 Task: Send an email with the signature Lindsey Parker with the subject Request for feedback on a competitor analysis report and the message Please let me know if there are any updates on the project objectives. from softage.3@softage.net to softage.9@softage.net with an attached audio file Audio_reminder.mp3 and move the email from Sent Items to the folder Safety manuals
Action: Mouse moved to (81, 145)
Screenshot: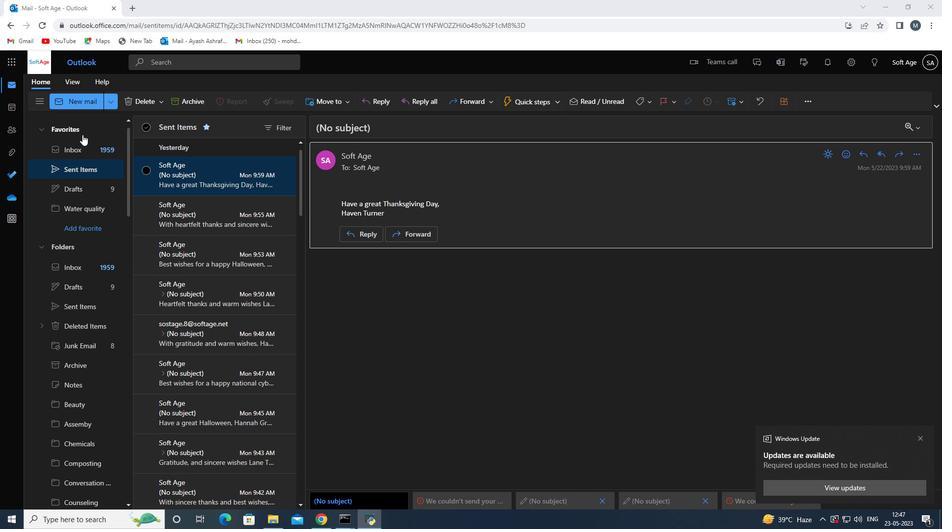
Action: Mouse pressed left at (81, 145)
Screenshot: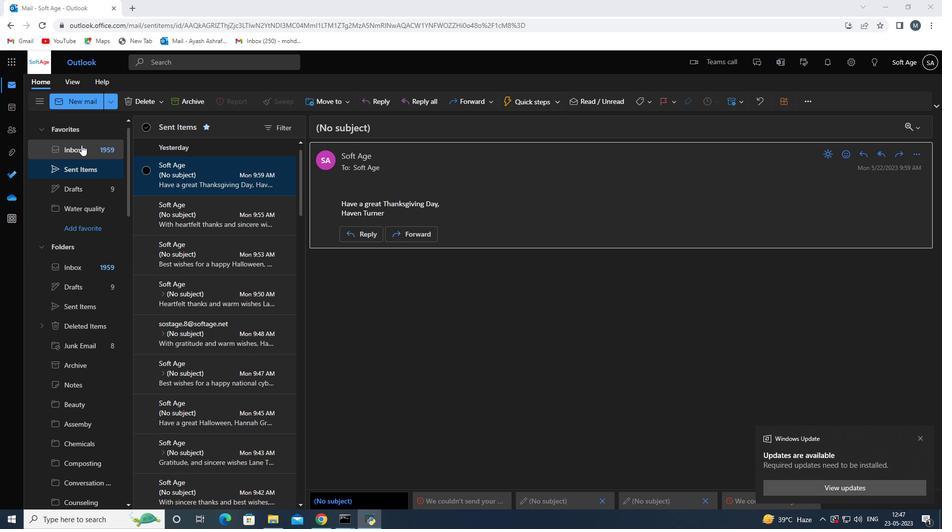 
Action: Mouse moved to (314, 232)
Screenshot: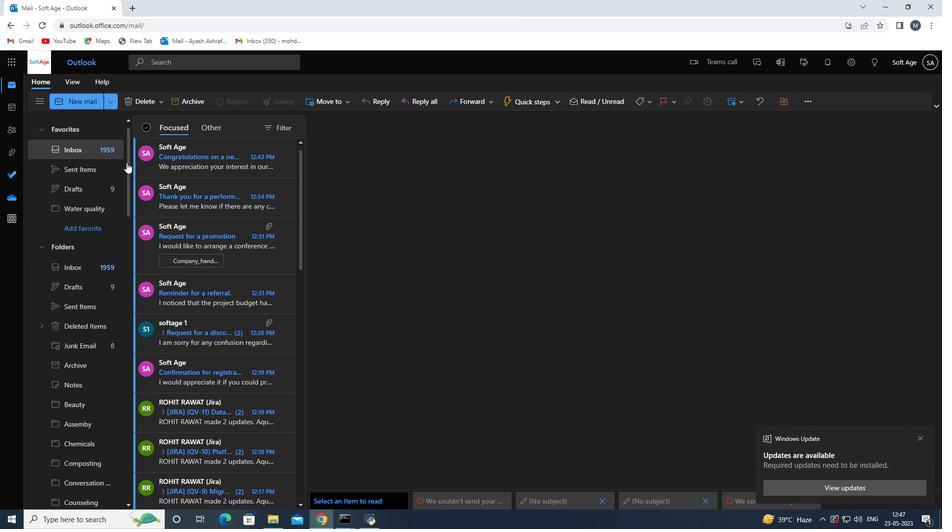 
Action: Mouse scrolled (314, 233) with delta (0, 0)
Screenshot: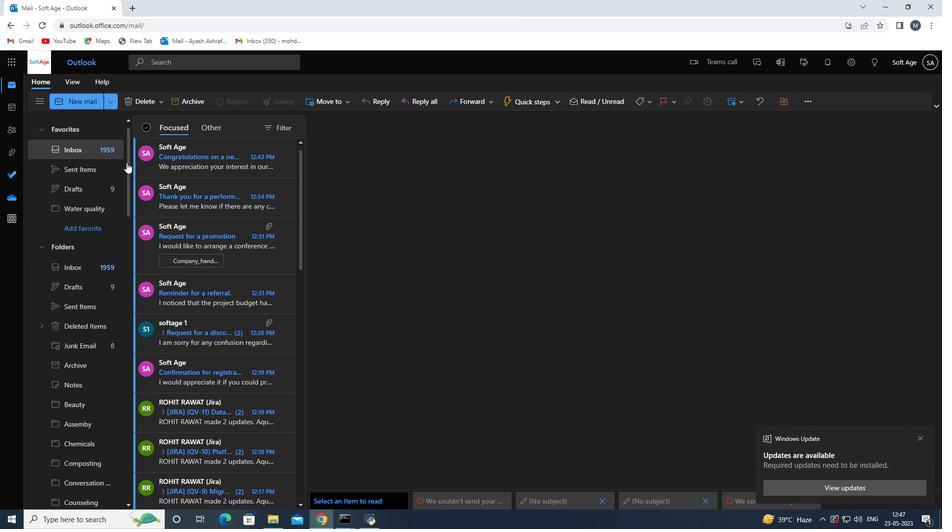 
Action: Mouse scrolled (314, 233) with delta (0, 0)
Screenshot: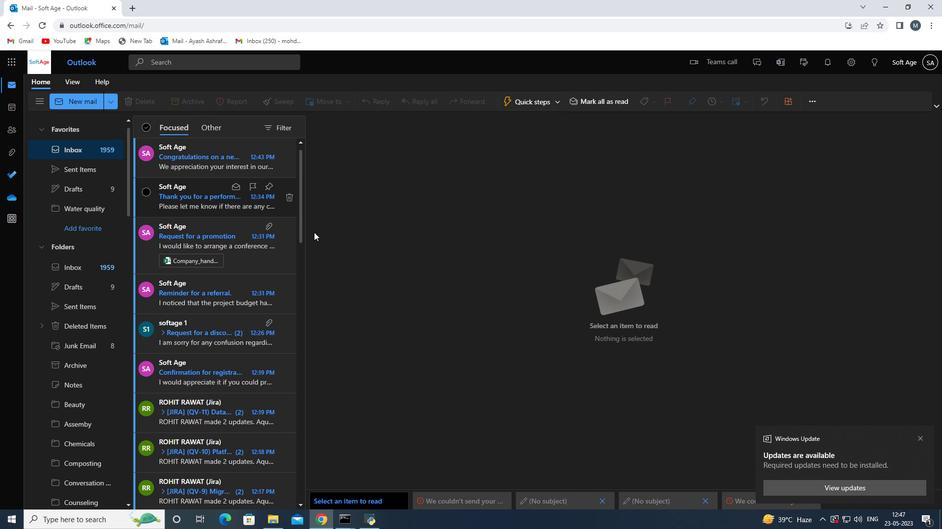 
Action: Mouse scrolled (314, 233) with delta (0, 0)
Screenshot: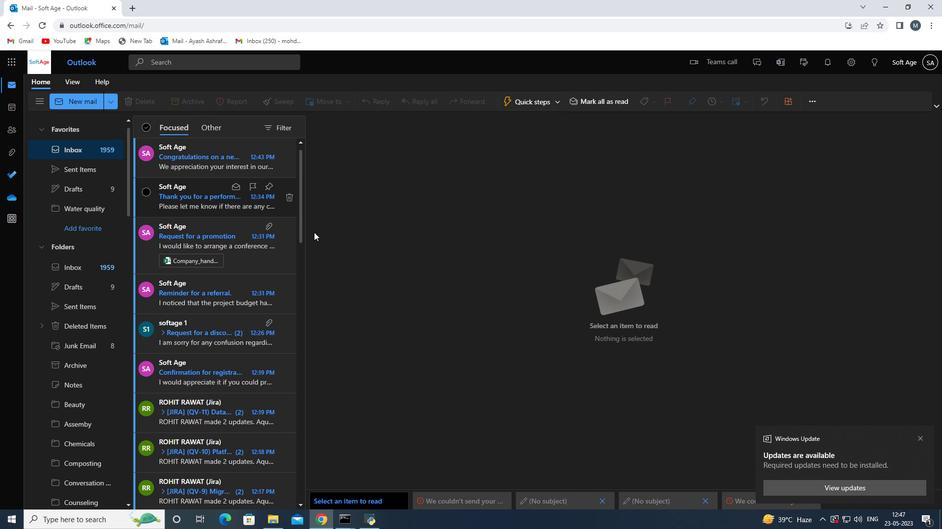 
Action: Mouse scrolled (314, 233) with delta (0, 0)
Screenshot: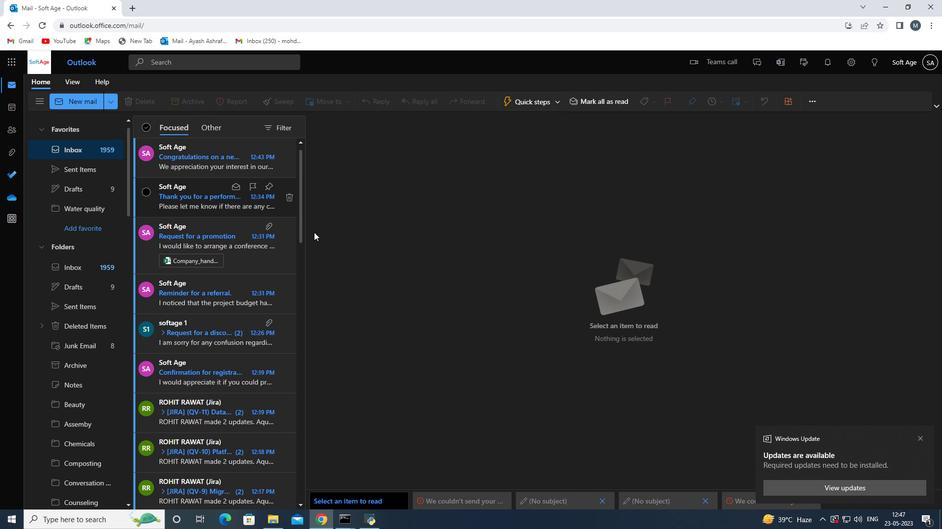 
Action: Mouse scrolled (314, 233) with delta (0, 0)
Screenshot: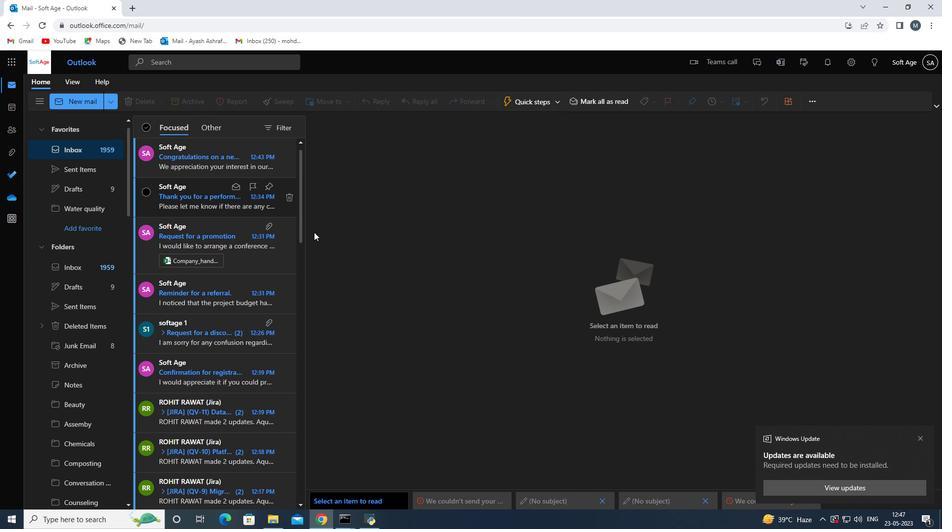 
Action: Mouse scrolled (314, 233) with delta (0, 0)
Screenshot: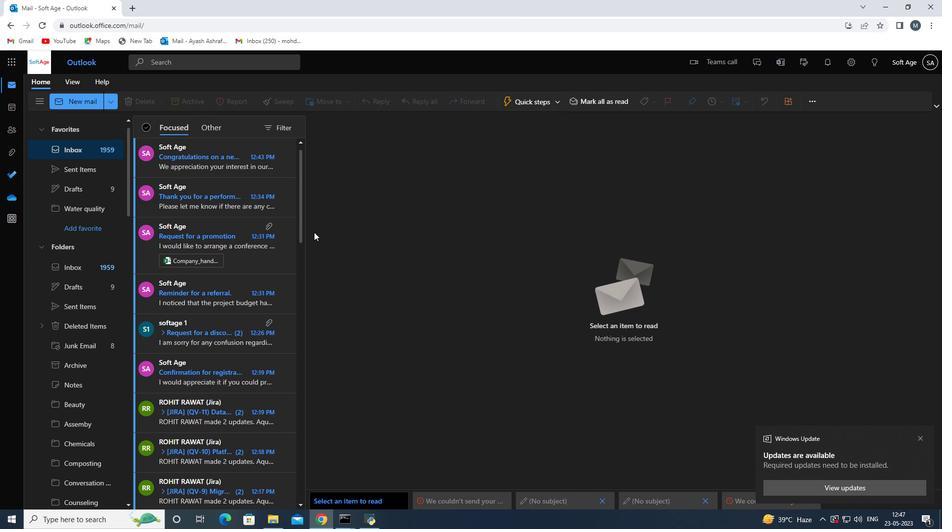 
Action: Mouse moved to (78, 104)
Screenshot: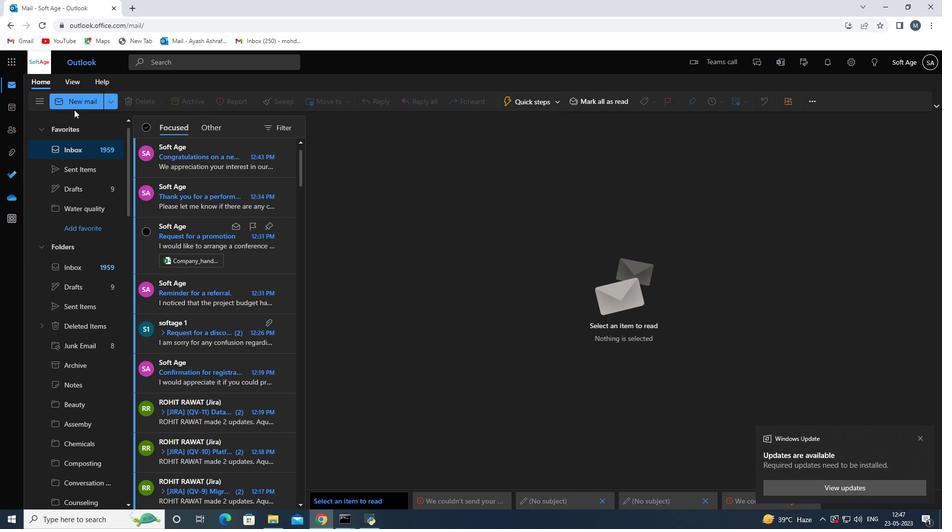 
Action: Mouse pressed left at (78, 104)
Screenshot: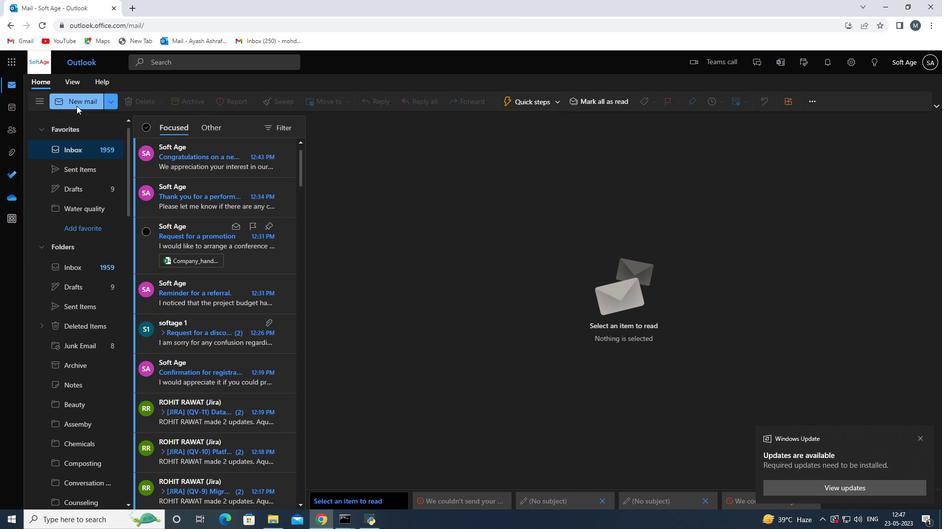 
Action: Mouse moved to (659, 107)
Screenshot: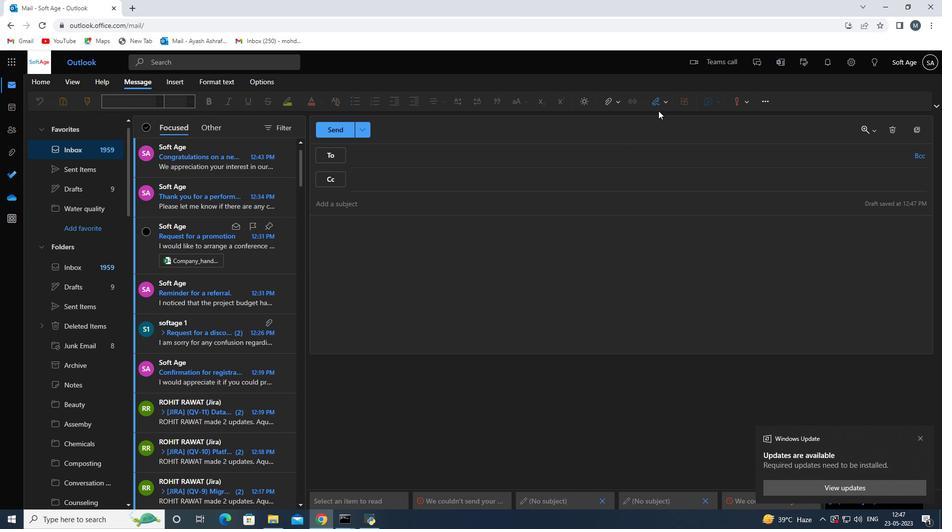 
Action: Mouse pressed left at (659, 107)
Screenshot: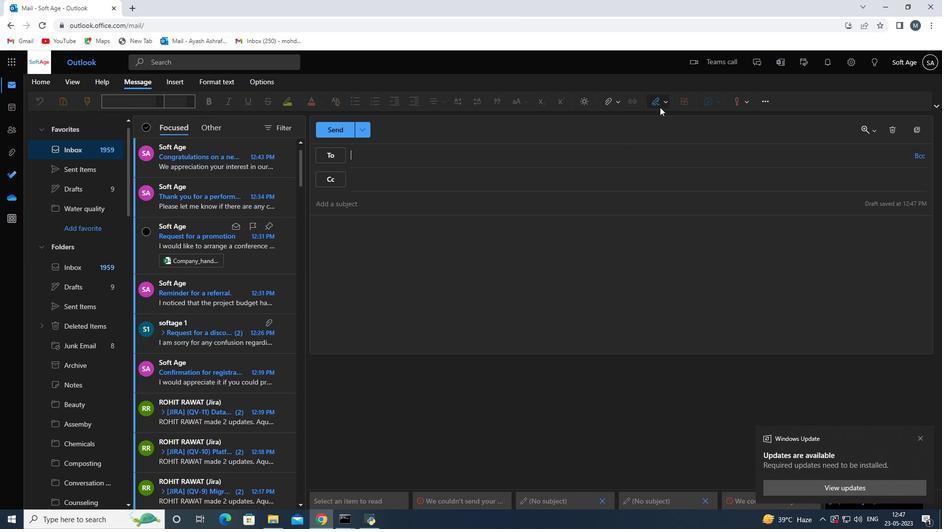 
Action: Mouse moved to (648, 139)
Screenshot: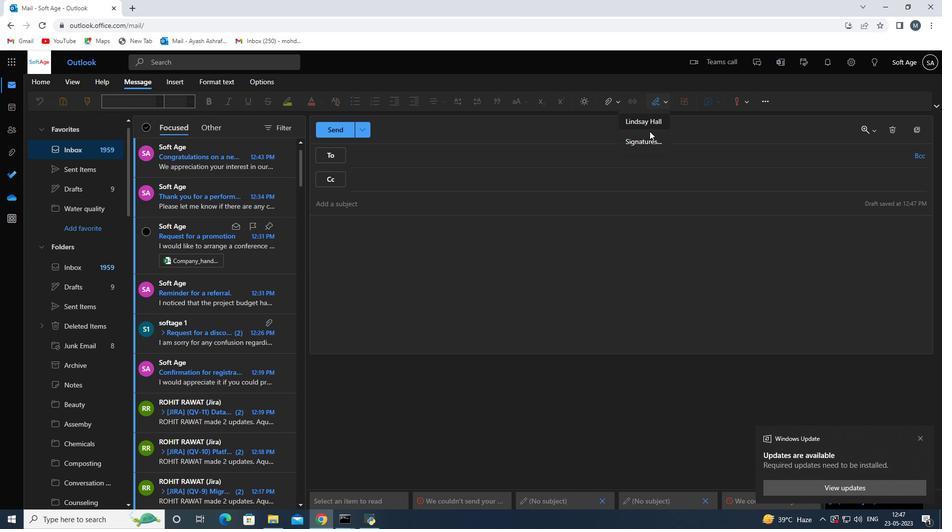 
Action: Mouse pressed left at (648, 139)
Screenshot: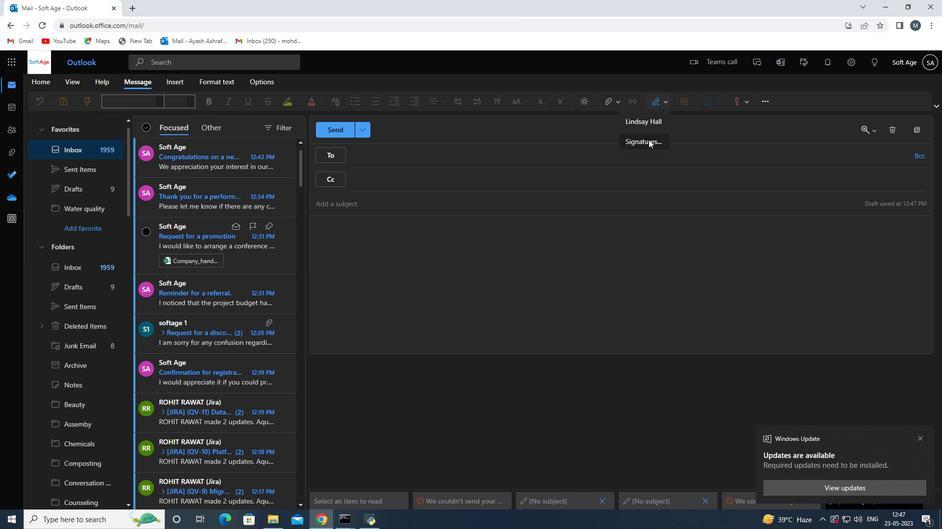 
Action: Mouse moved to (671, 183)
Screenshot: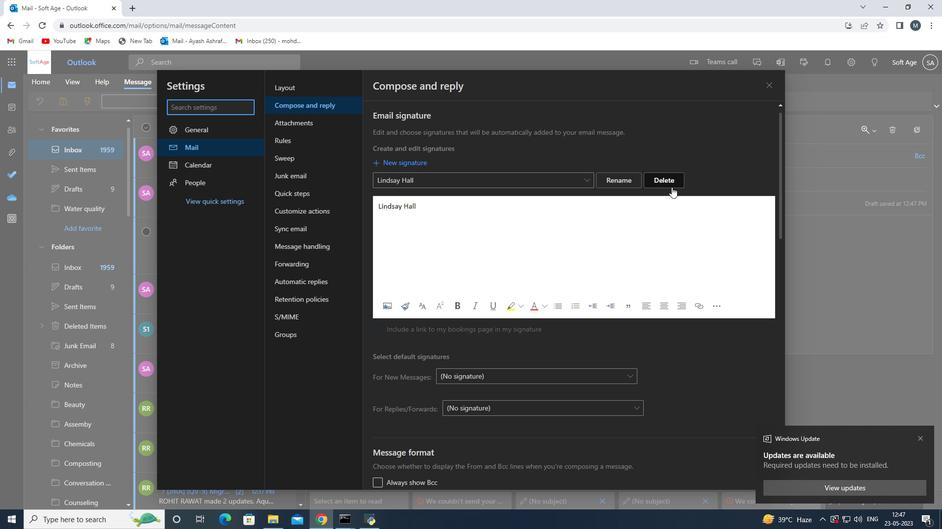
Action: Mouse pressed left at (671, 183)
Screenshot: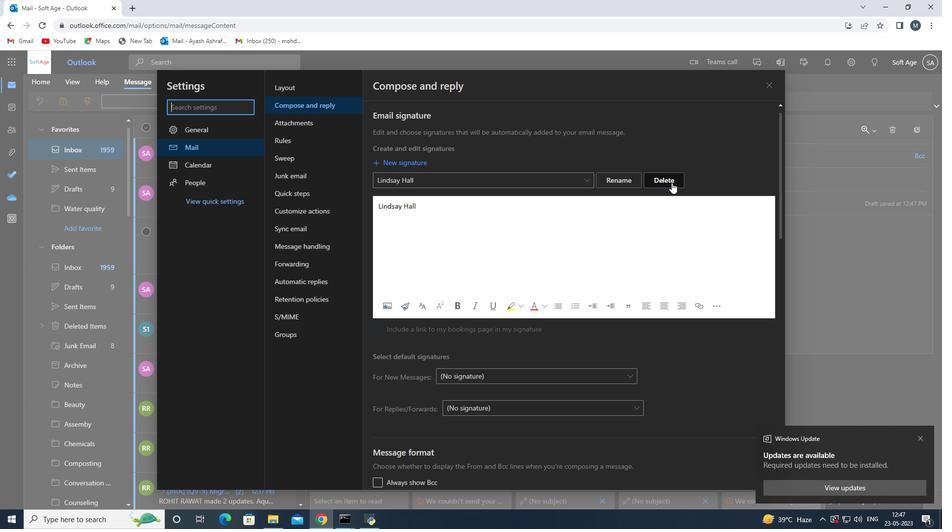 
Action: Mouse moved to (435, 181)
Screenshot: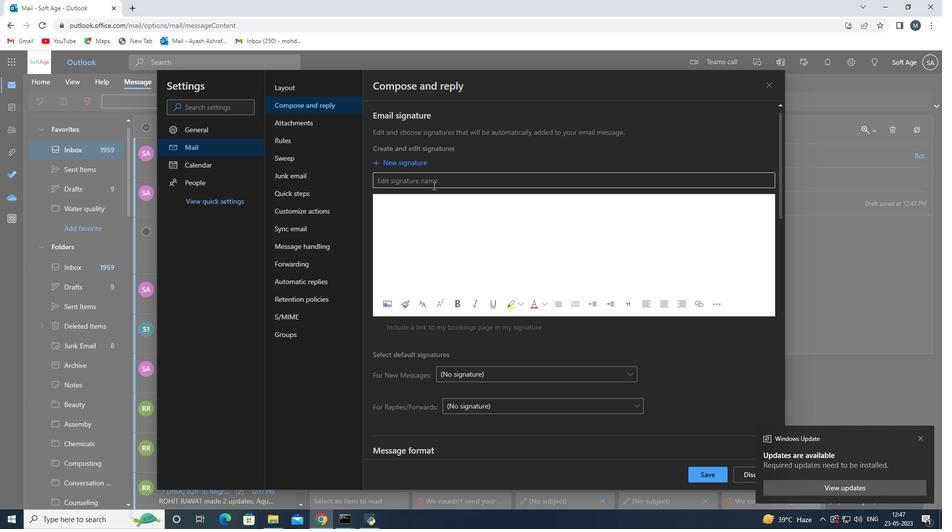 
Action: Mouse pressed left at (435, 181)
Screenshot: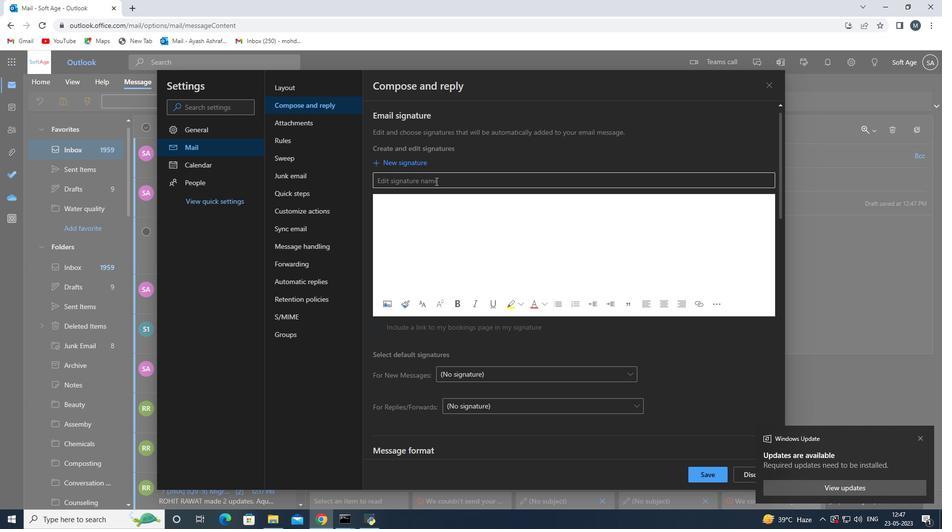 
Action: Key pressed <Key.shift>Lindsey<Key.space><Key.shift>Parker
Screenshot: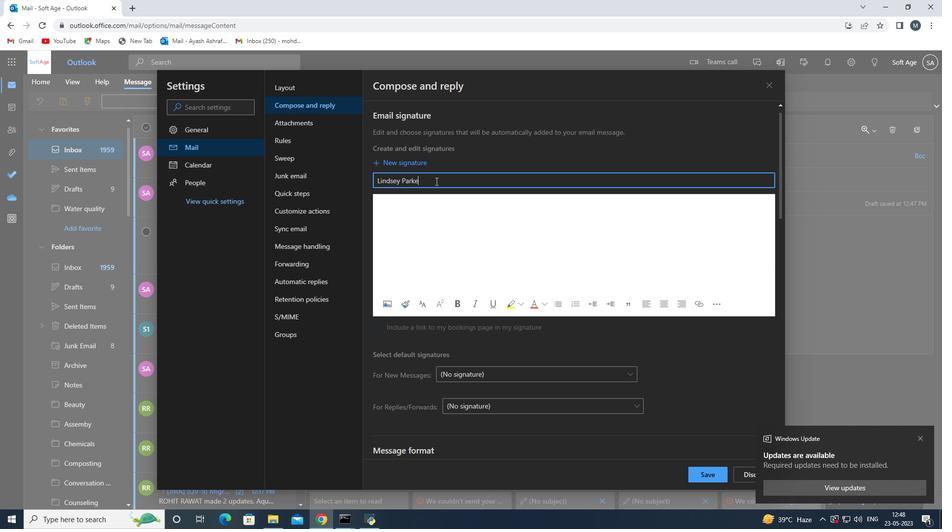 
Action: Mouse moved to (435, 212)
Screenshot: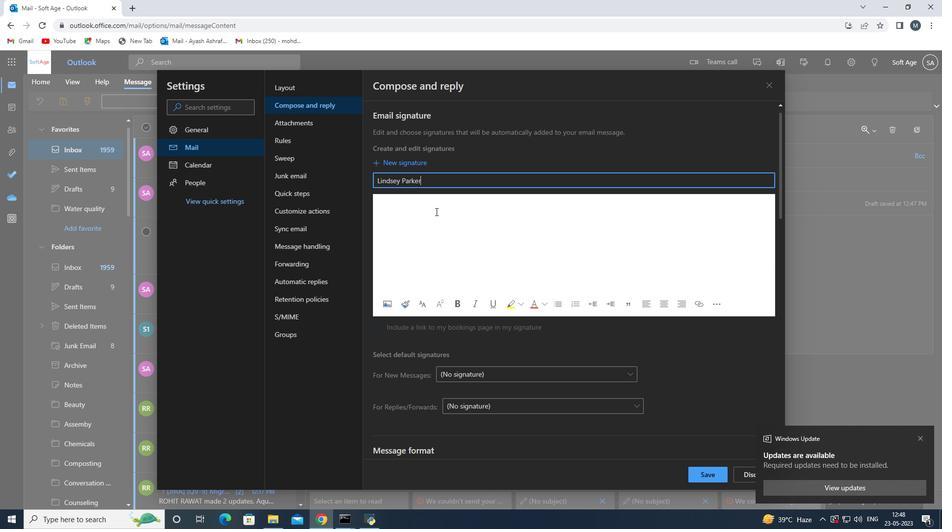 
Action: Mouse pressed left at (435, 212)
Screenshot: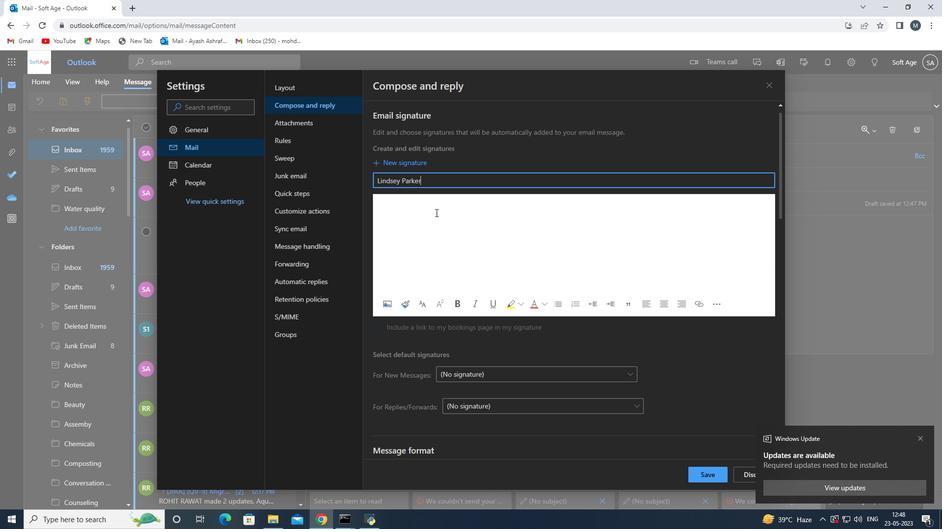 
Action: Key pressed <Key.shift>Lindsey<Key.space><Key.shift>Parker
Screenshot: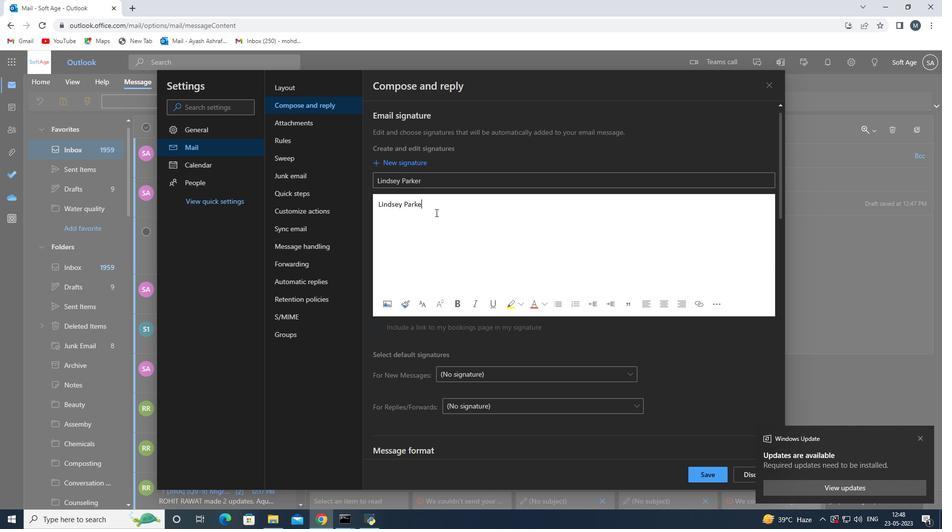
Action: Mouse moved to (708, 471)
Screenshot: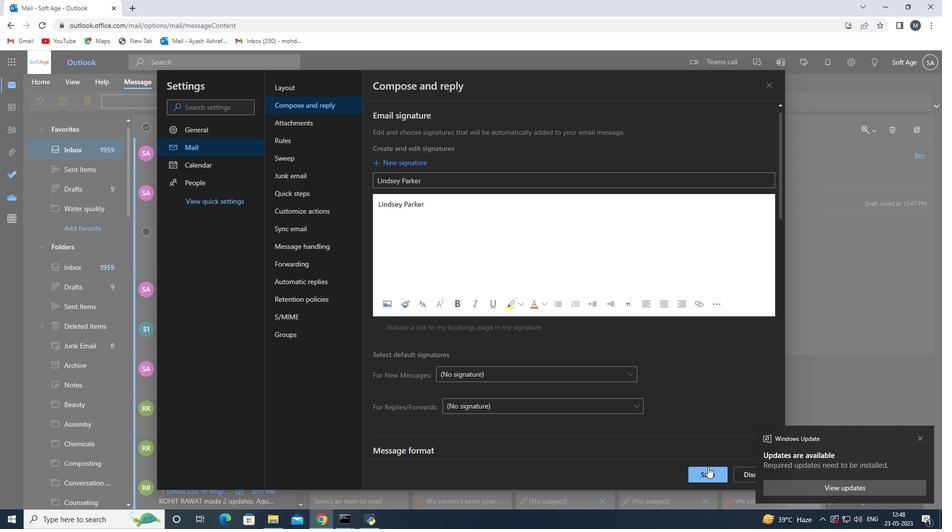 
Action: Mouse pressed left at (708, 471)
Screenshot: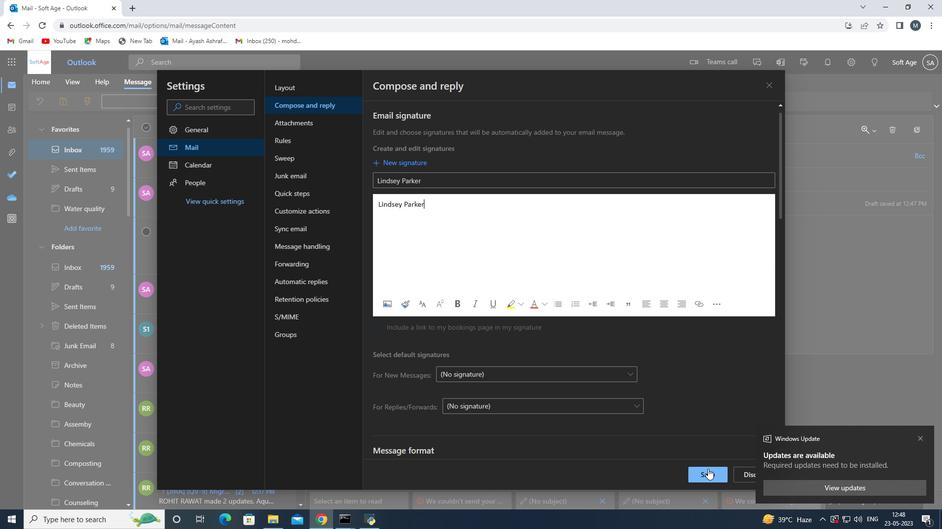 
Action: Mouse moved to (764, 86)
Screenshot: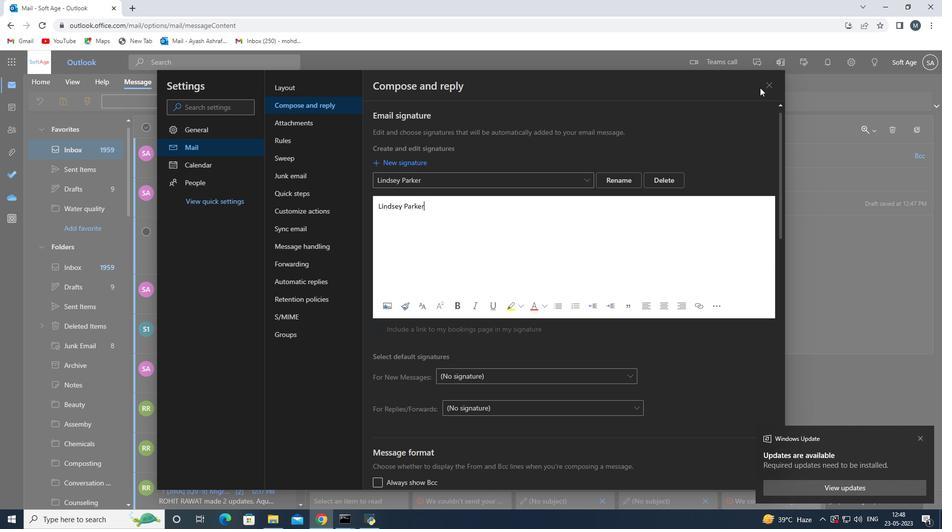 
Action: Mouse pressed left at (764, 86)
Screenshot: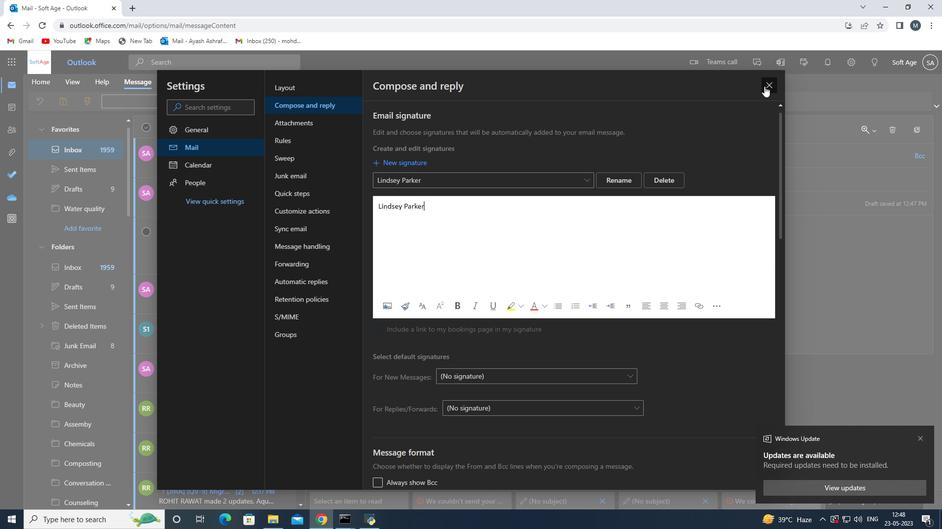 
Action: Mouse moved to (376, 206)
Screenshot: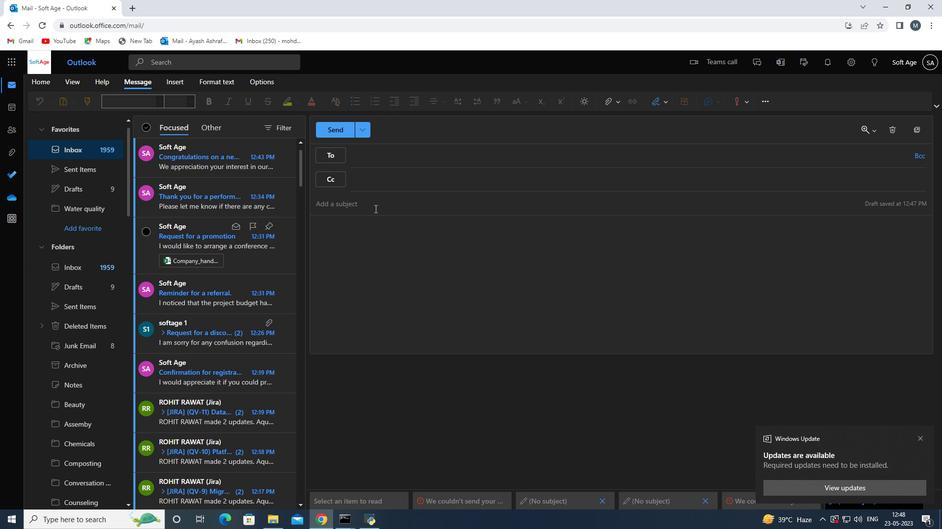
Action: Mouse pressed left at (376, 206)
Screenshot: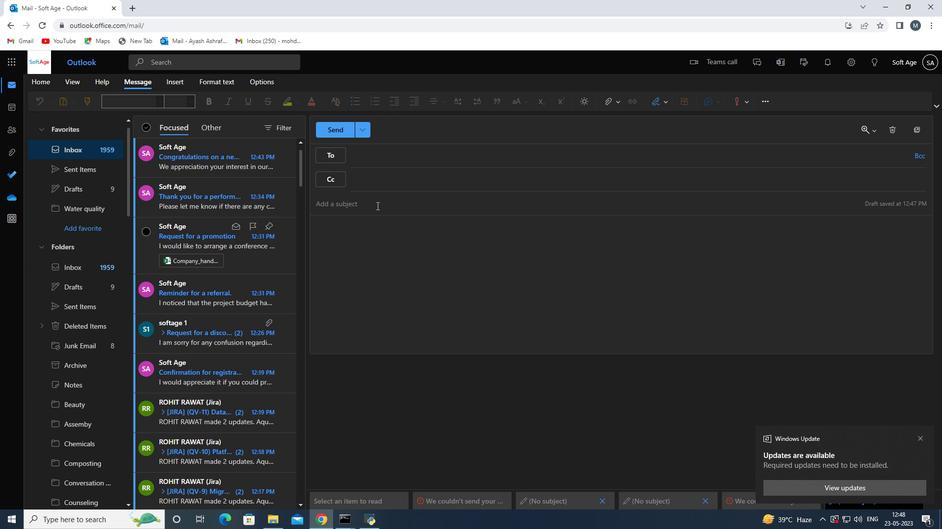 
Action: Mouse moved to (377, 204)
Screenshot: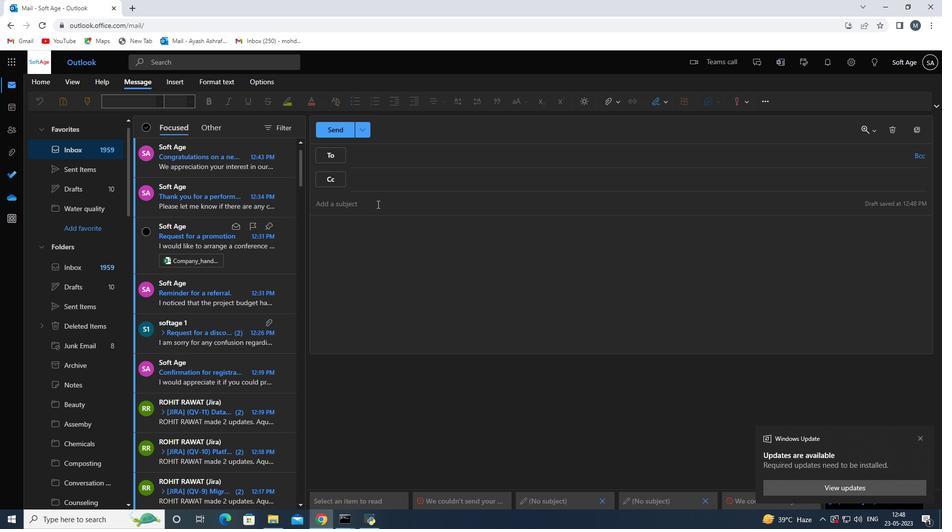 
Action: Key pressed <Key.shift><Key.shift>Request<Key.space>for<Key.space>feedback<Key.space>on<Key.space>a<Key.space>competitor<Key.space>analyso<Key.backspace>is<Key.space>report<Key.space>
Screenshot: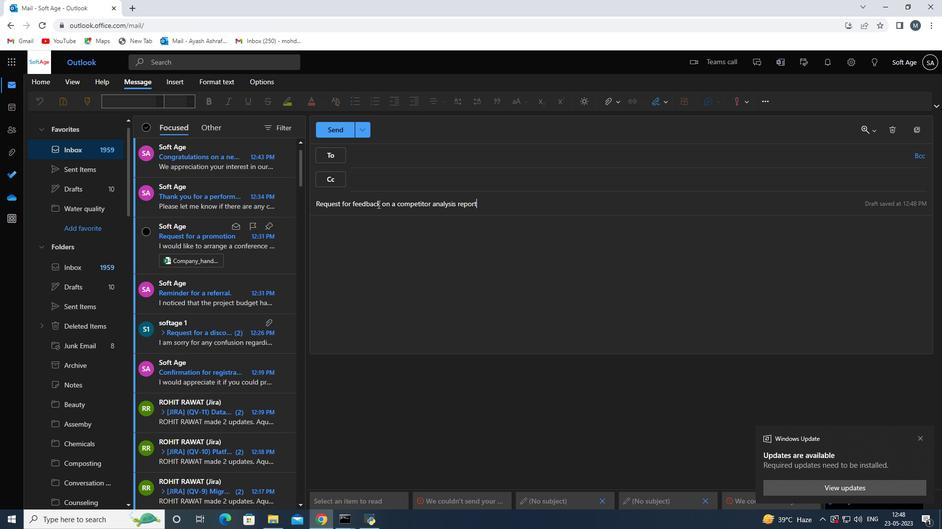 
Action: Mouse moved to (575, 217)
Screenshot: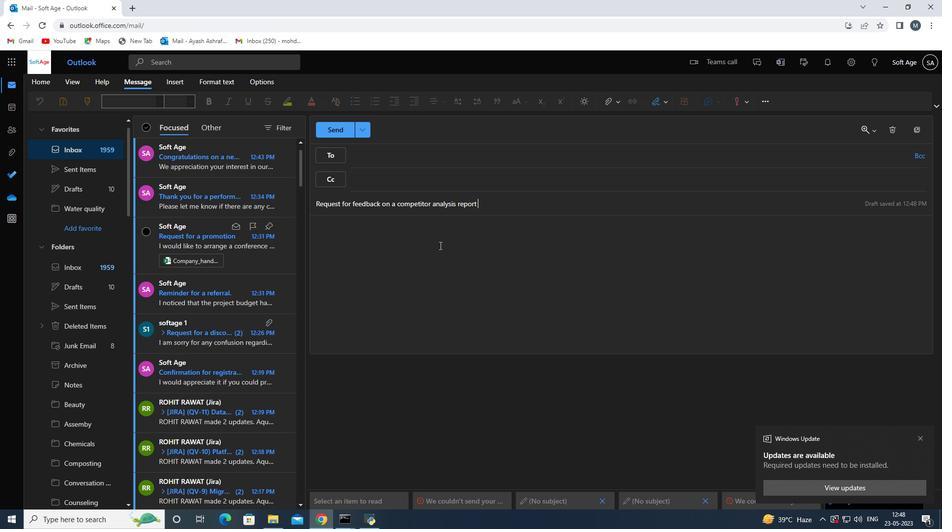 
Action: Key pressed <Key.enter>
Screenshot: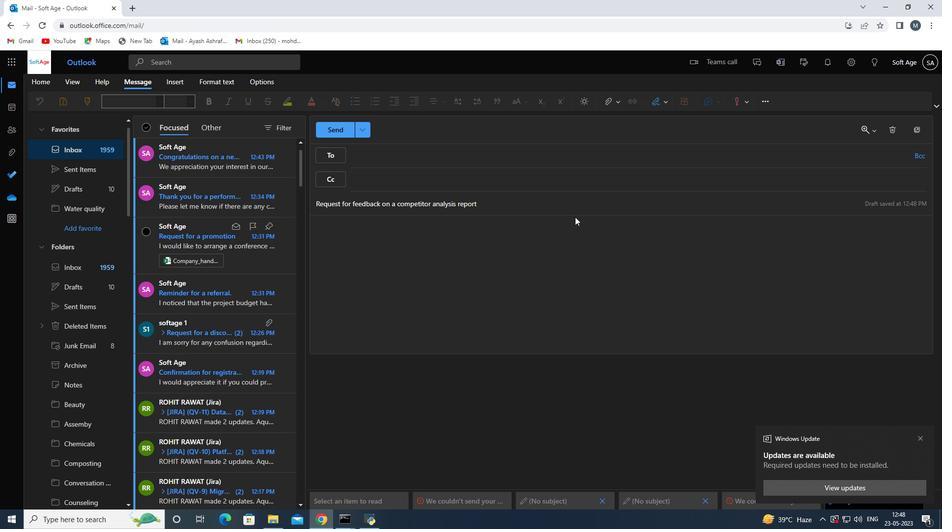 
Action: Mouse moved to (472, 266)
Screenshot: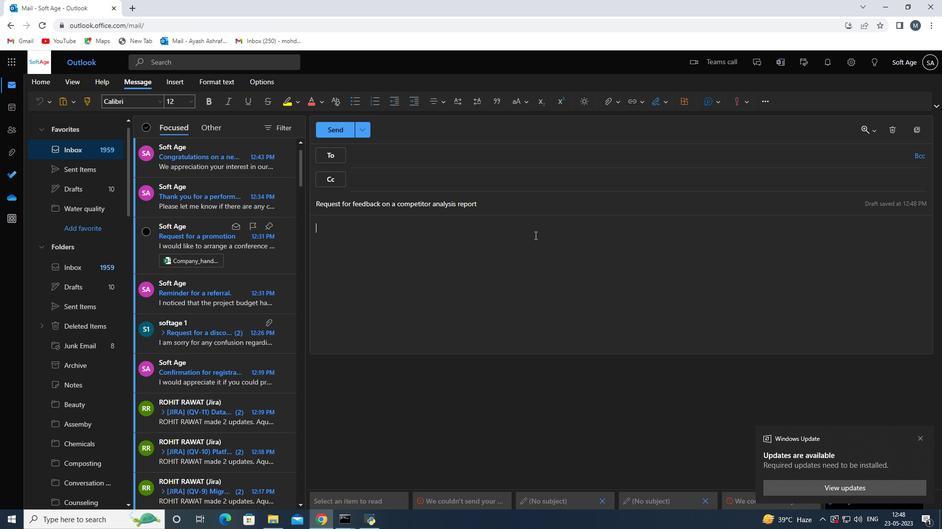 
Action: Key pressed <Key.shift>please<Key.space>let<Key.space>me<Key.space>know<Key.space>if<Key.space>there<Key.space>are<Key.space>any<Key.space>updates<Key.space>on<Key.space>the<Key.space>project<Key.space>objectives<Key.space>
Screenshot: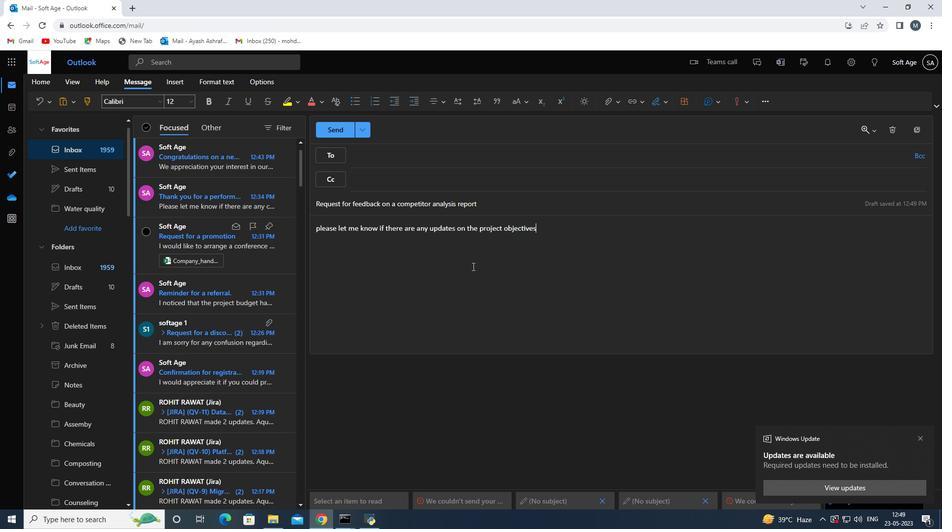 
Action: Mouse moved to (662, 100)
Screenshot: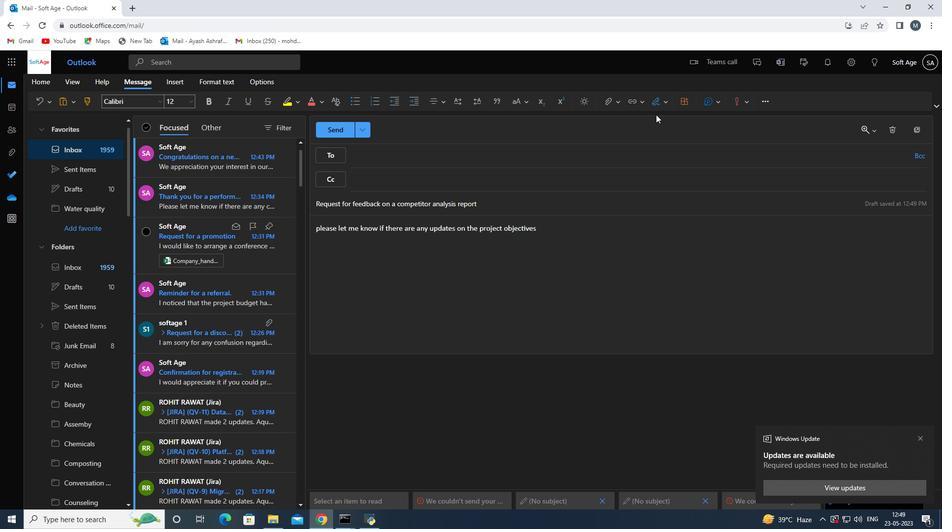 
Action: Mouse pressed left at (662, 100)
Screenshot: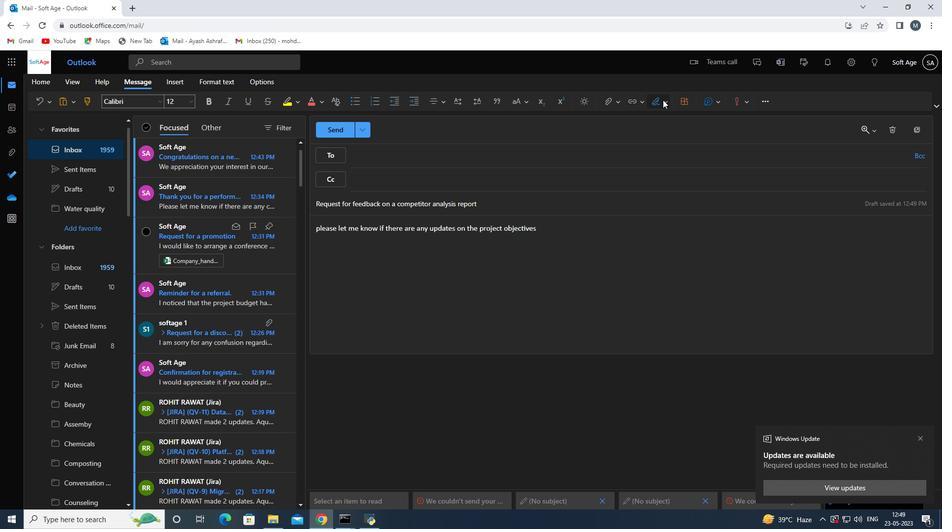 
Action: Mouse moved to (643, 123)
Screenshot: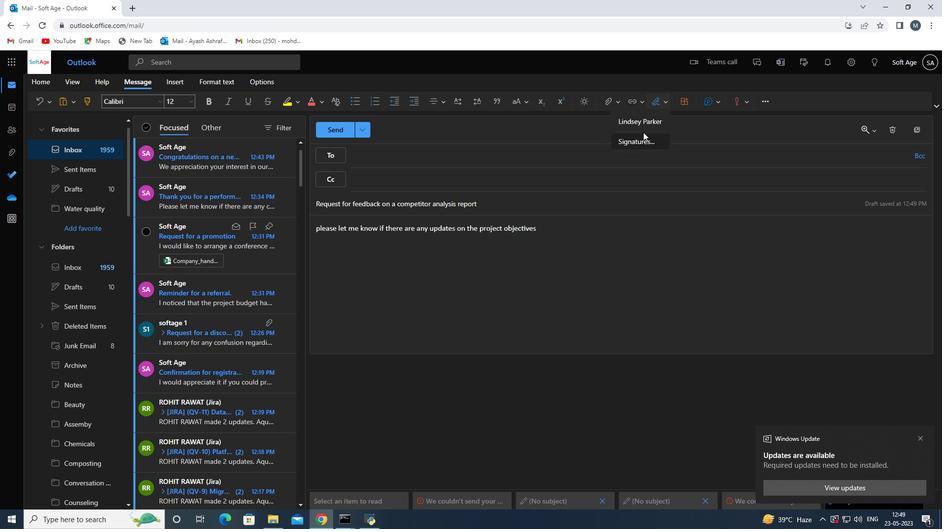 
Action: Mouse pressed left at (643, 123)
Screenshot: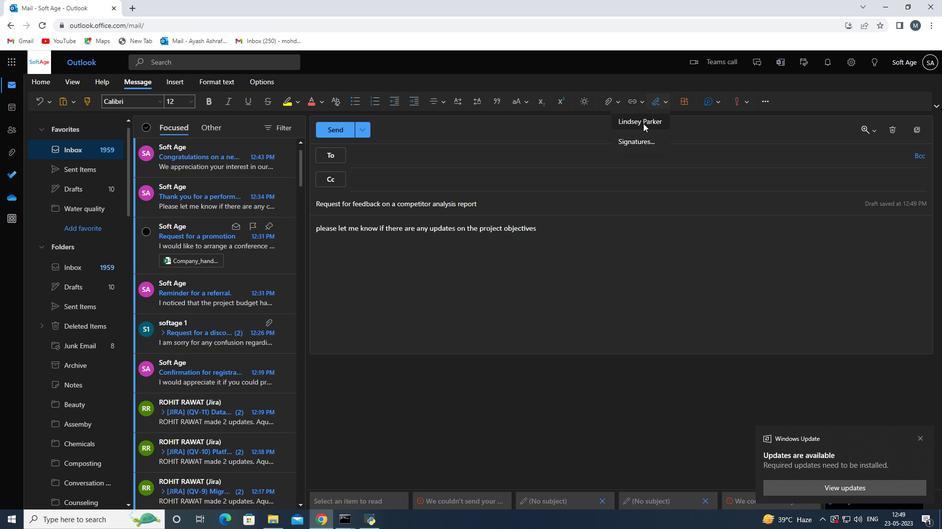 
Action: Mouse moved to (391, 156)
Screenshot: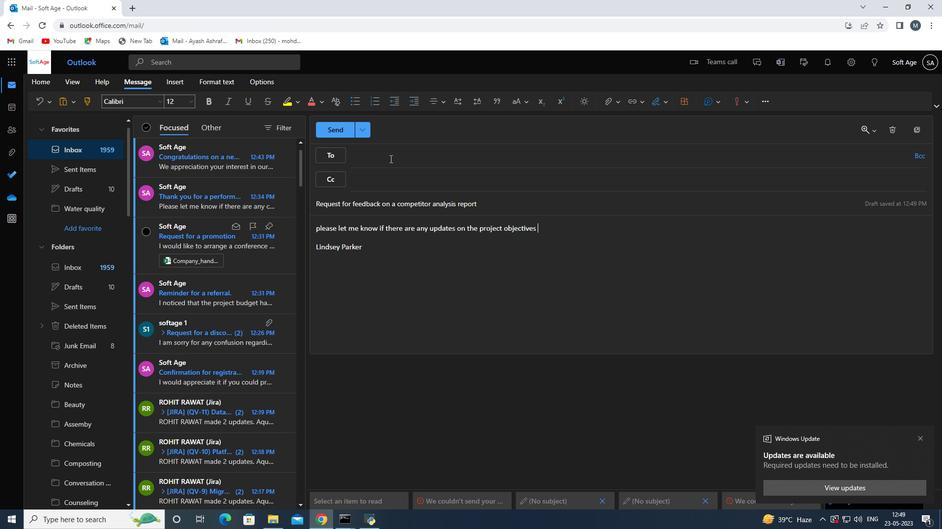 
Action: Mouse pressed left at (391, 156)
Screenshot: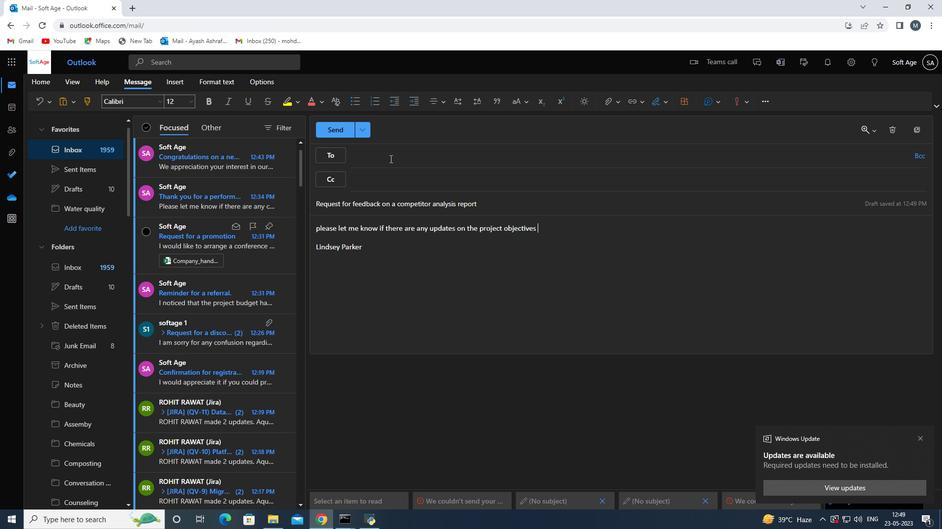 
Action: Key pressed softage.9<Key.shift>@softage.net
Screenshot: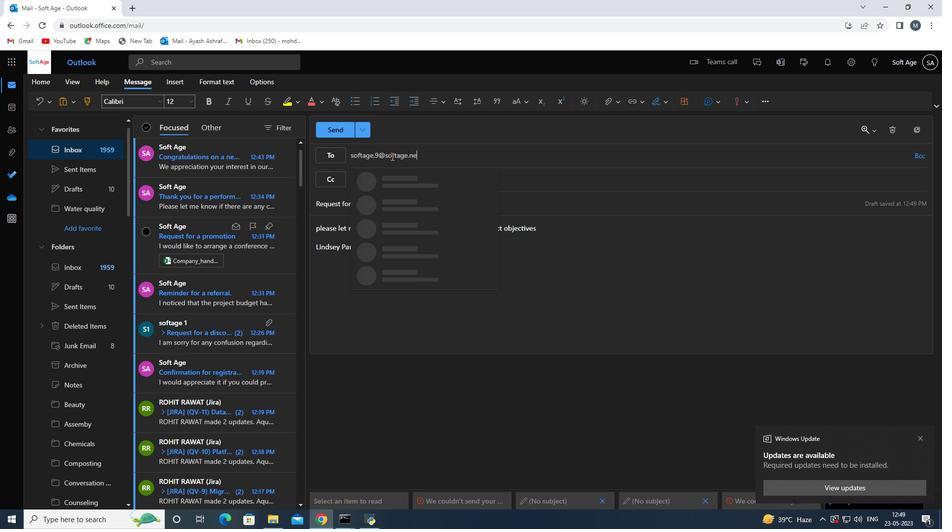 
Action: Mouse moved to (404, 187)
Screenshot: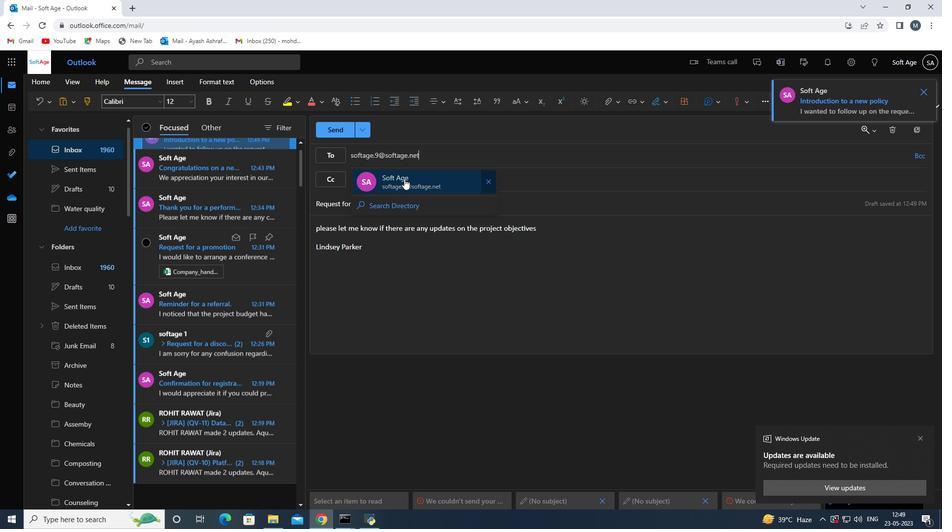 
Action: Mouse pressed left at (404, 187)
Screenshot: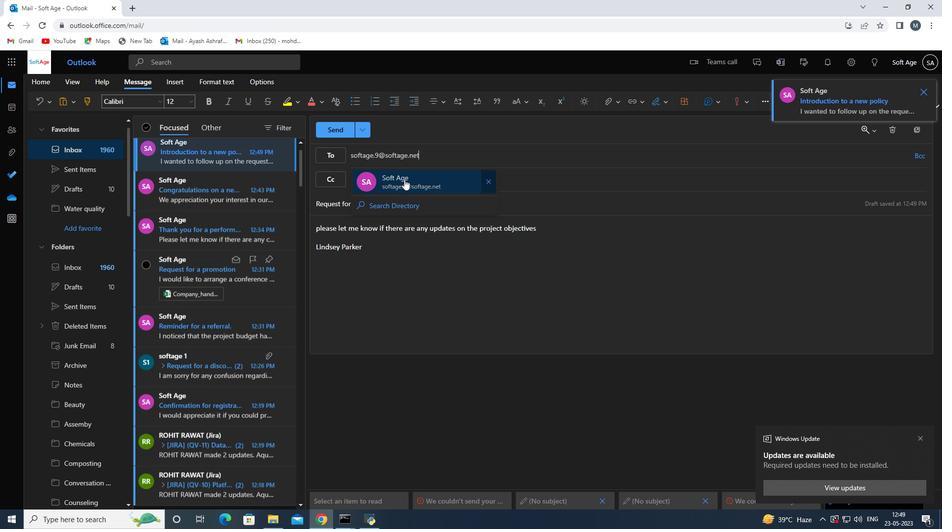 
Action: Mouse moved to (609, 104)
Screenshot: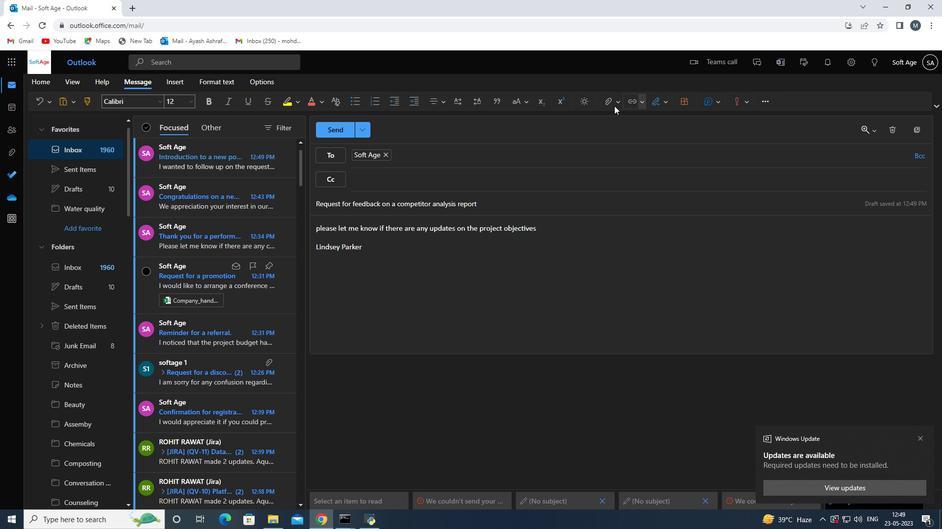
Action: Mouse pressed left at (609, 104)
Screenshot: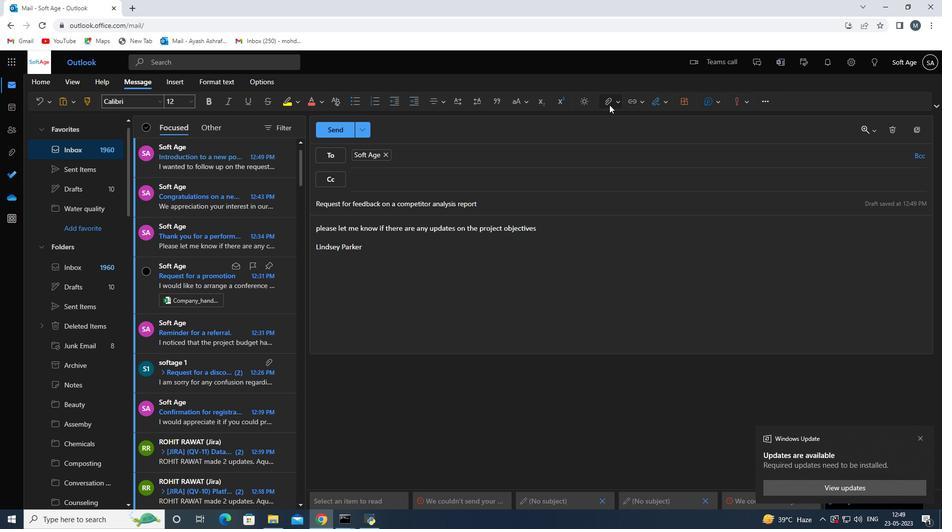 
Action: Mouse moved to (577, 124)
Screenshot: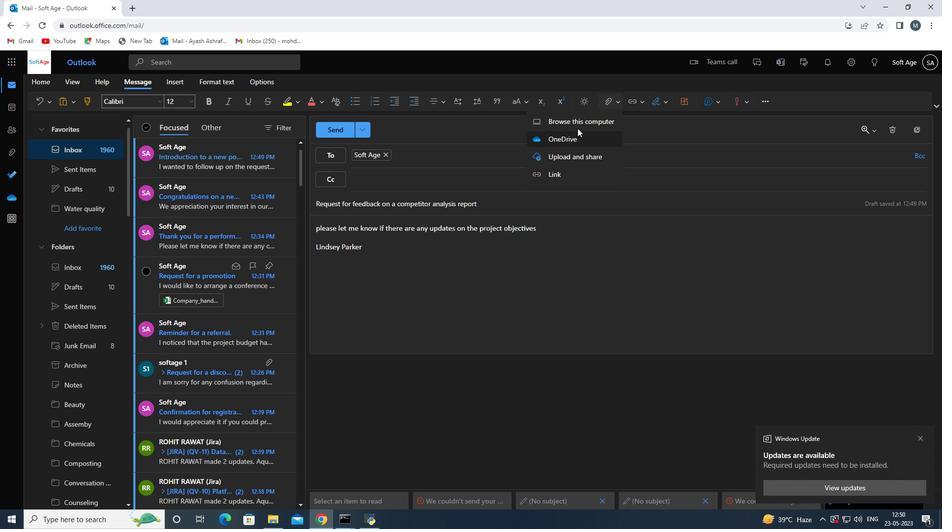 
Action: Mouse pressed left at (577, 124)
Screenshot: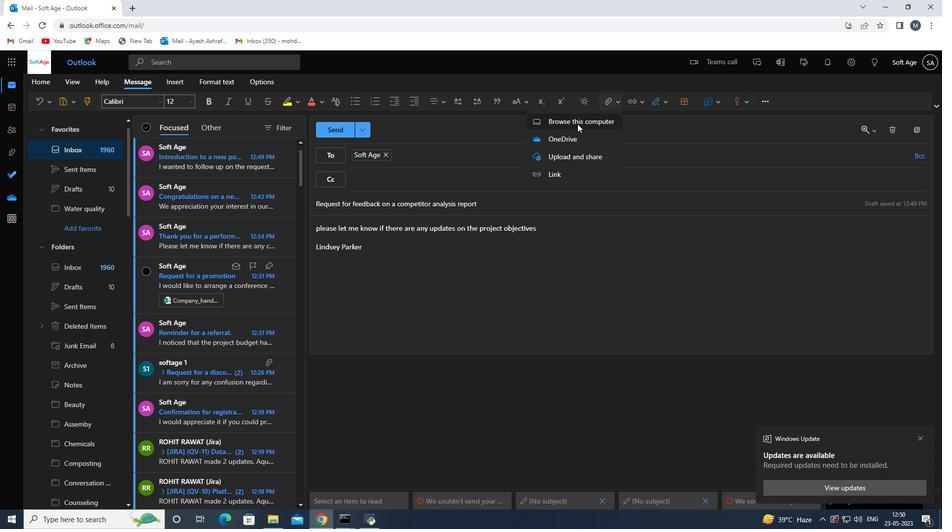 
Action: Mouse moved to (179, 182)
Screenshot: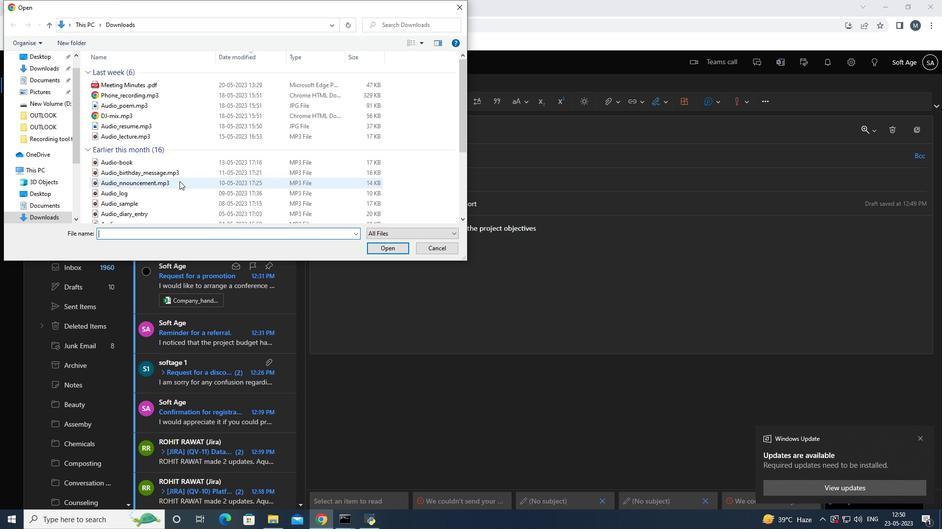 
Action: Mouse pressed left at (179, 182)
Screenshot: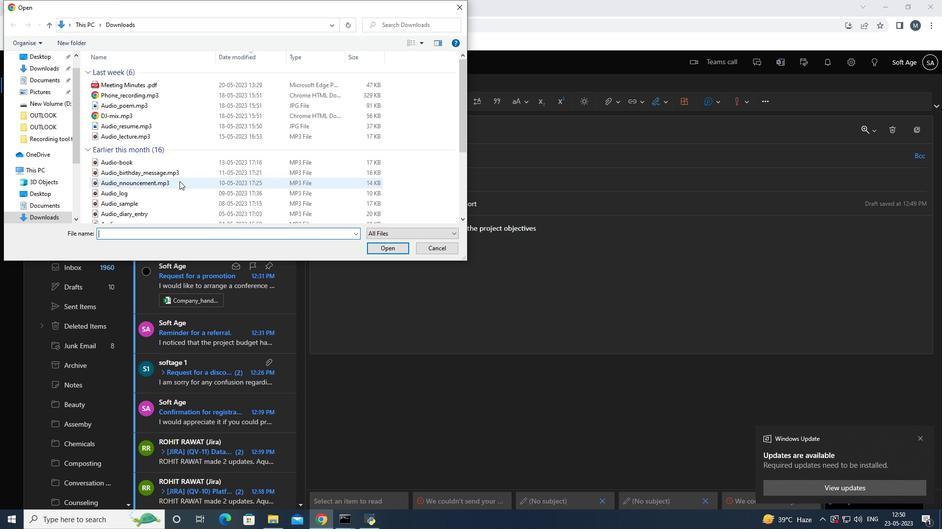 
Action: Mouse pressed right at (179, 182)
Screenshot: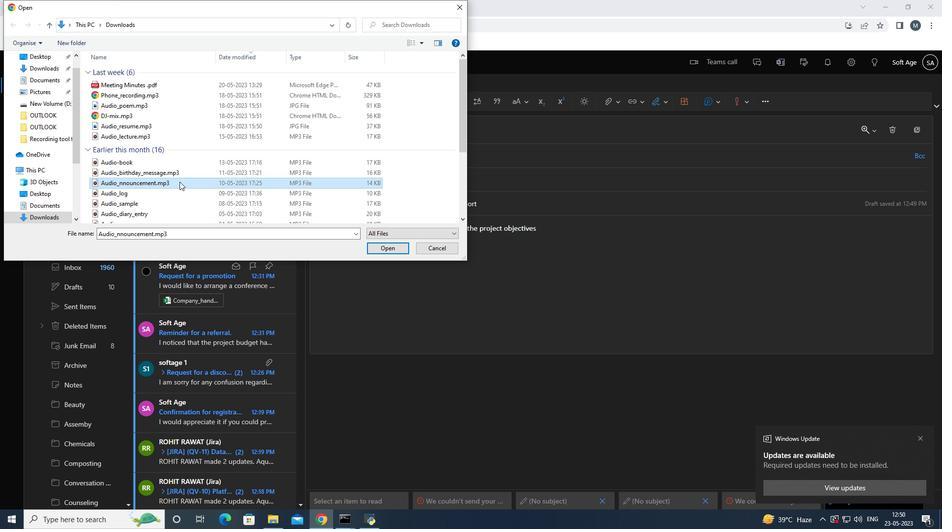 
Action: Mouse moved to (219, 412)
Screenshot: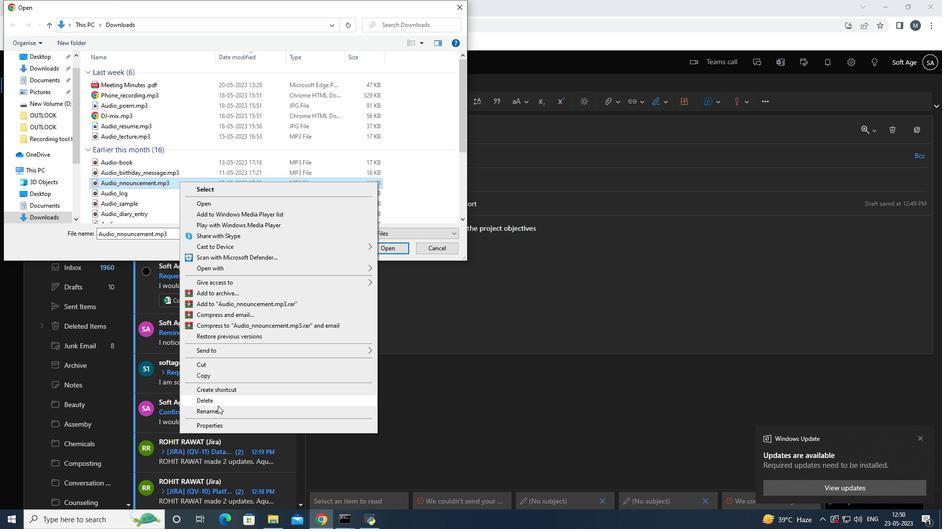 
Action: Mouse pressed left at (219, 412)
Screenshot: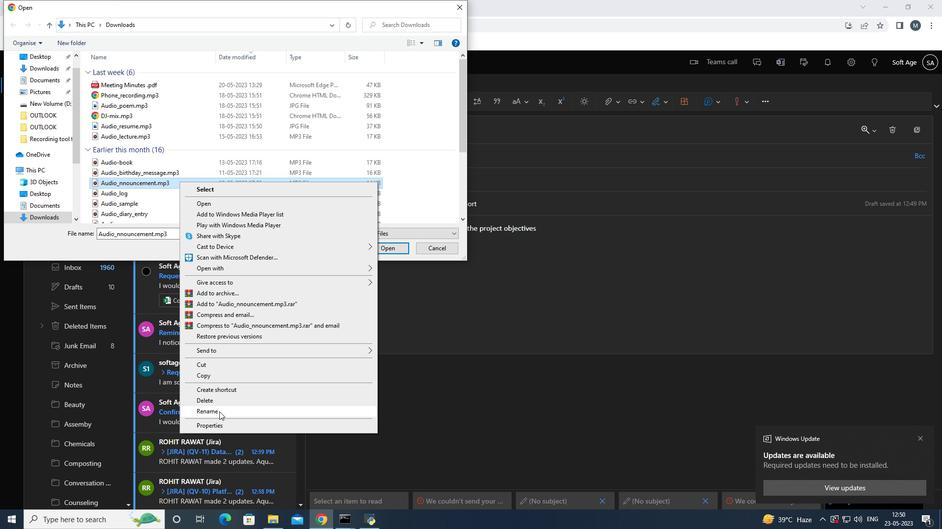 
Action: Mouse moved to (218, 412)
Screenshot: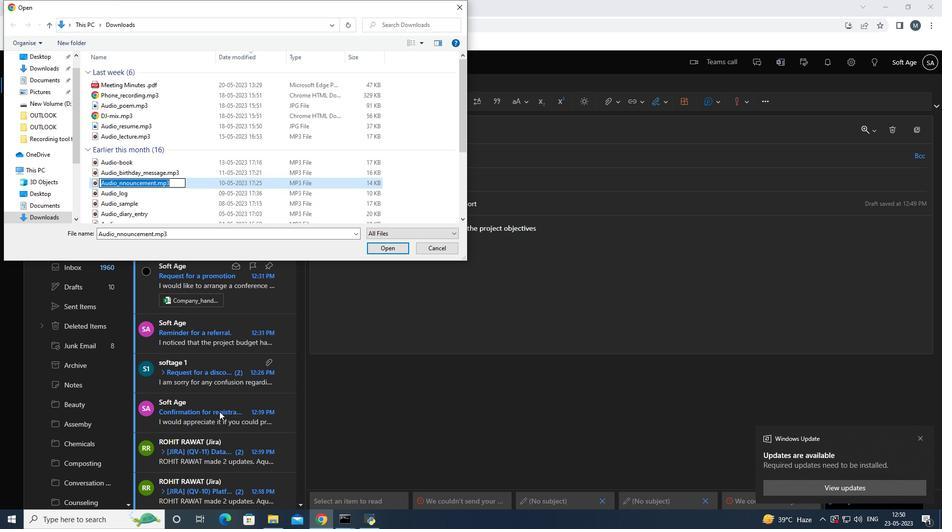 
Action: Key pressed <Key.shift>Audio<Key.shift><Key.shift><Key.shift><Key.shift><Key.shift><Key.shift><Key.shift><Key.shift><Key.shift><Key.shift><Key.shift><Key.shift><Key.shift><Key.shift><Key.shift>_reminder.mp3
Screenshot: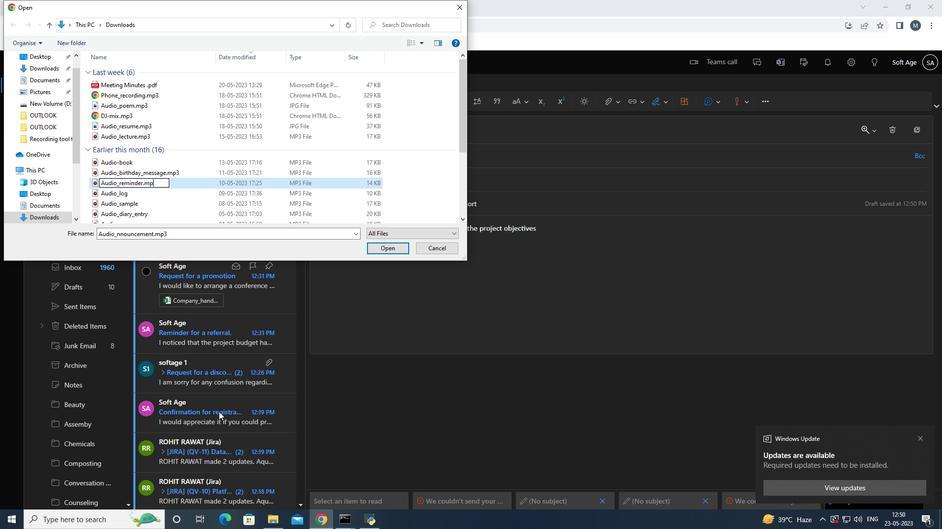 
Action: Mouse moved to (206, 193)
Screenshot: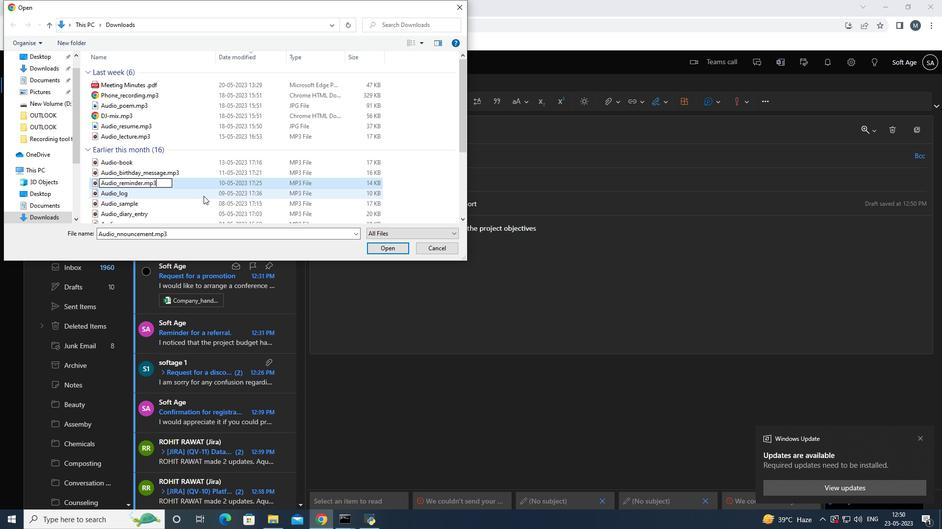 
Action: Mouse pressed left at (206, 193)
Screenshot: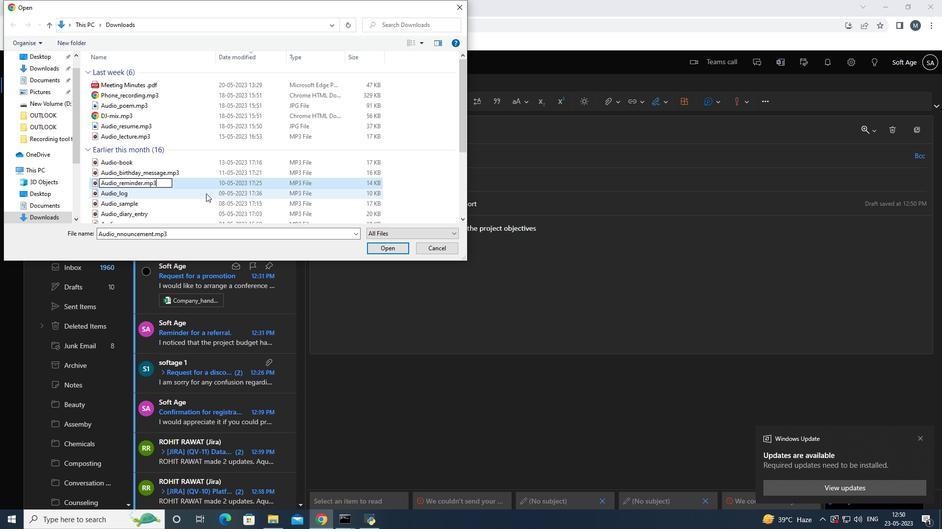 
Action: Mouse moved to (210, 184)
Screenshot: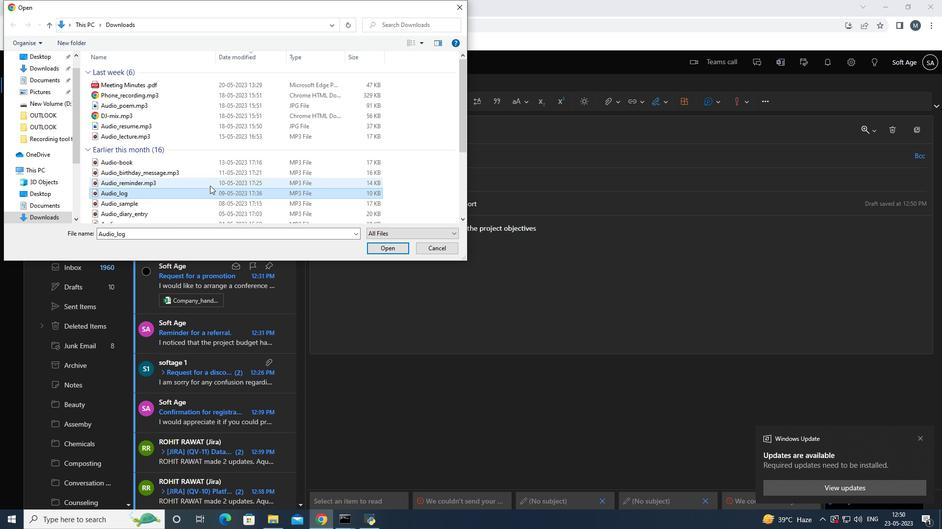 
Action: Mouse pressed left at (210, 184)
Screenshot: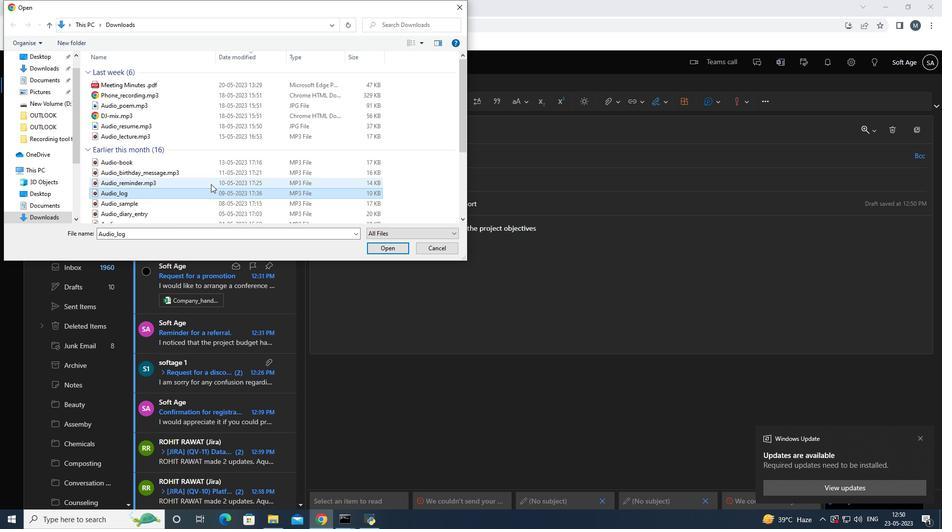 
Action: Mouse moved to (374, 248)
Screenshot: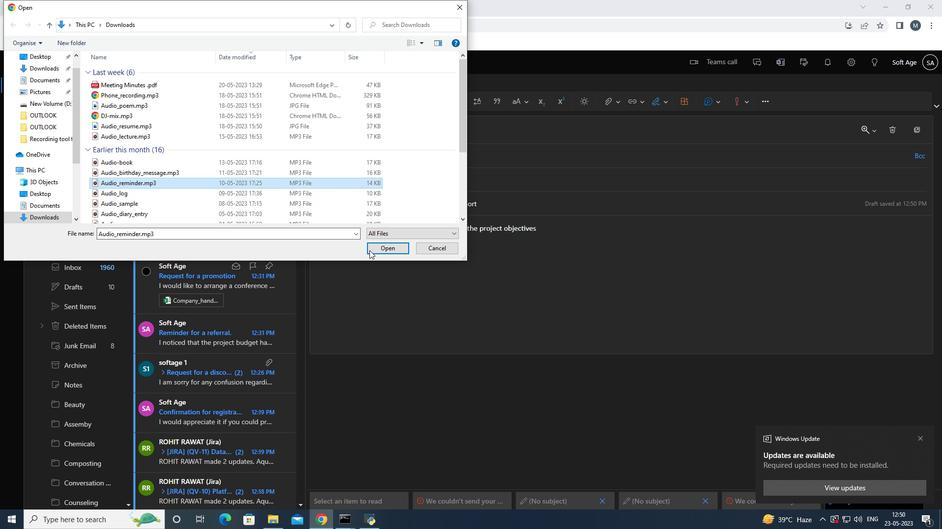 
Action: Mouse pressed left at (374, 248)
Screenshot: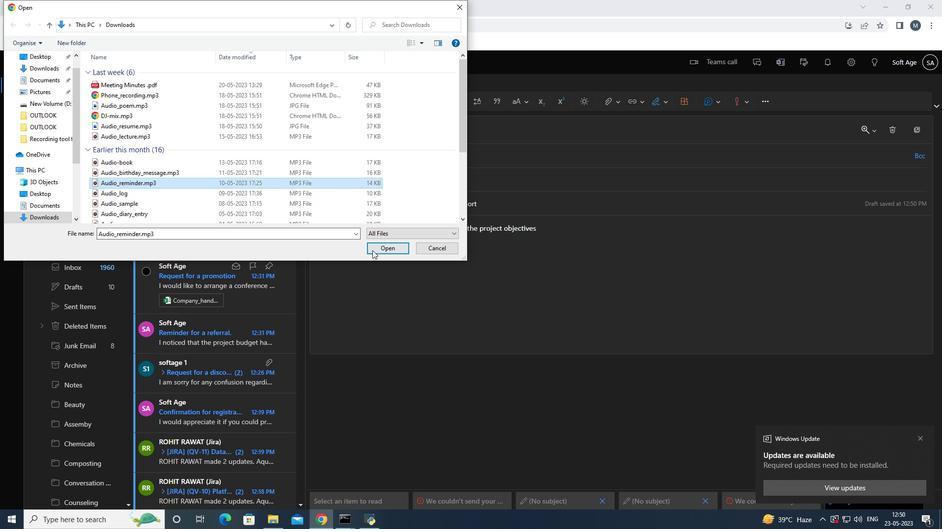 
Action: Mouse moved to (377, 245)
Screenshot: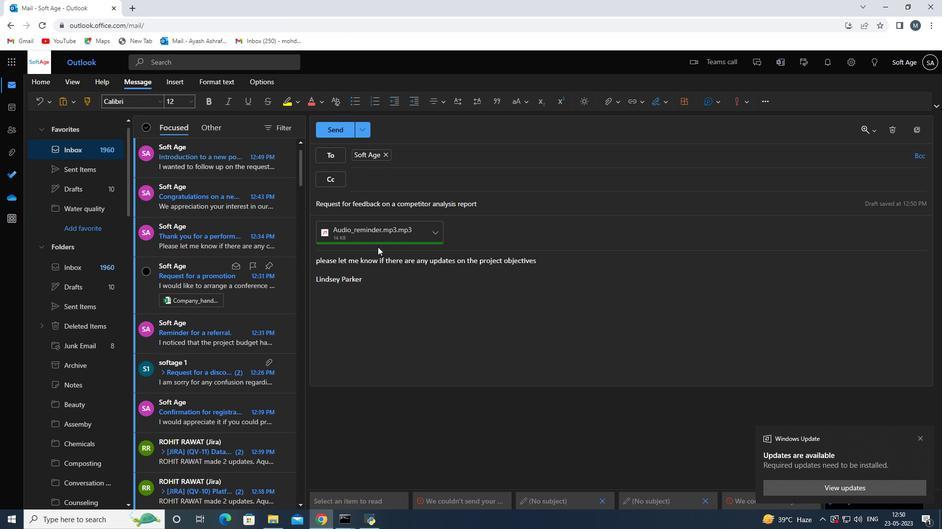
Action: Mouse scrolled (378, 247) with delta (0, 0)
Screenshot: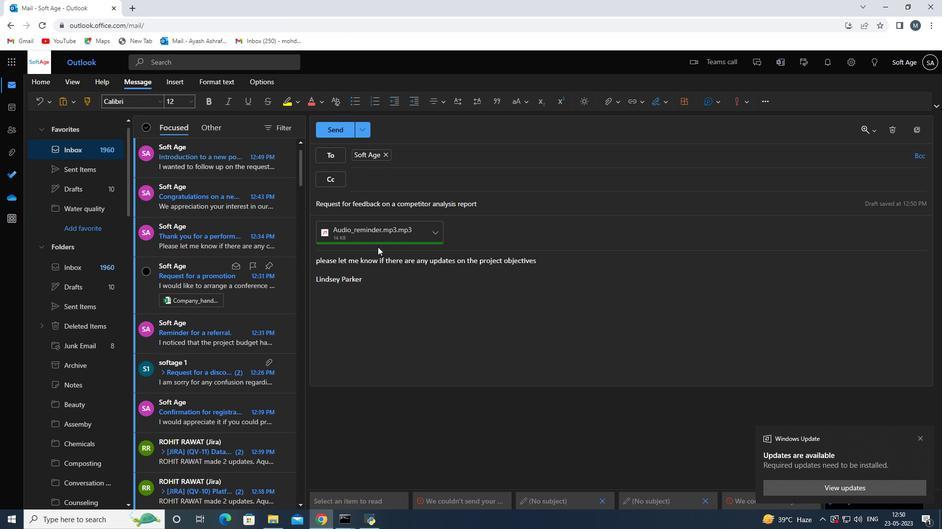 
Action: Mouse moved to (375, 240)
Screenshot: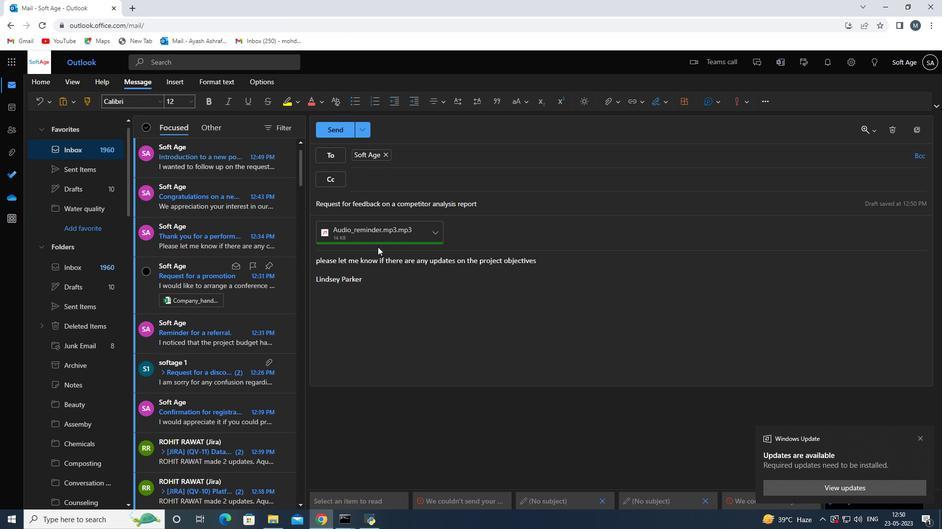 
Action: Mouse scrolled (375, 240) with delta (0, 0)
Screenshot: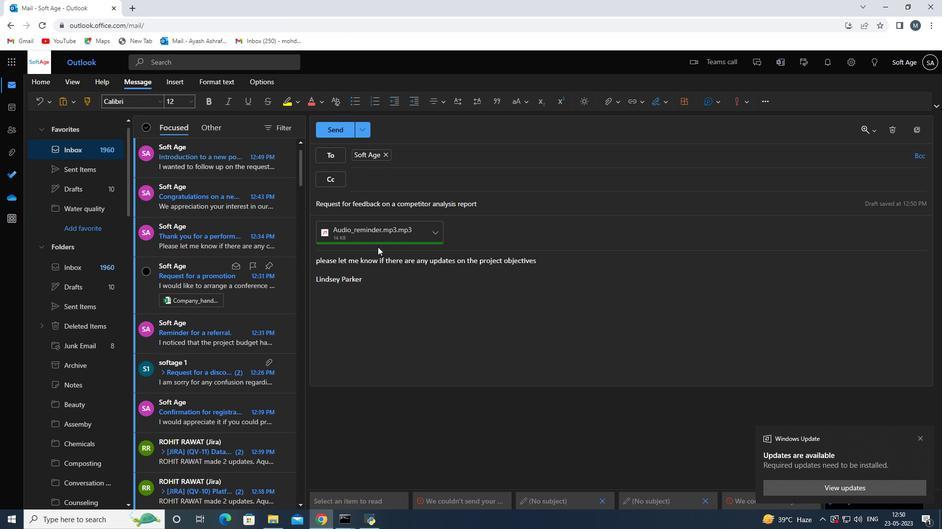 
Action: Mouse moved to (337, 128)
Screenshot: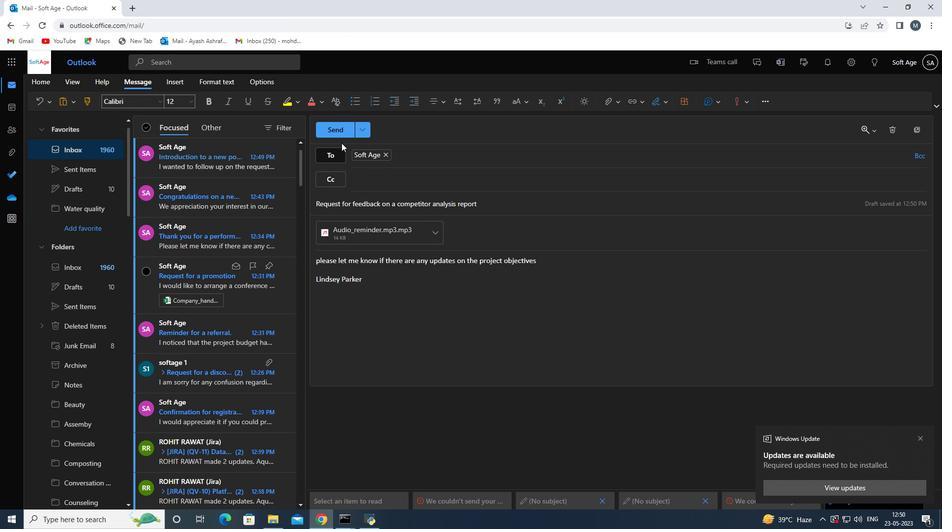 
Action: Mouse pressed left at (337, 128)
Screenshot: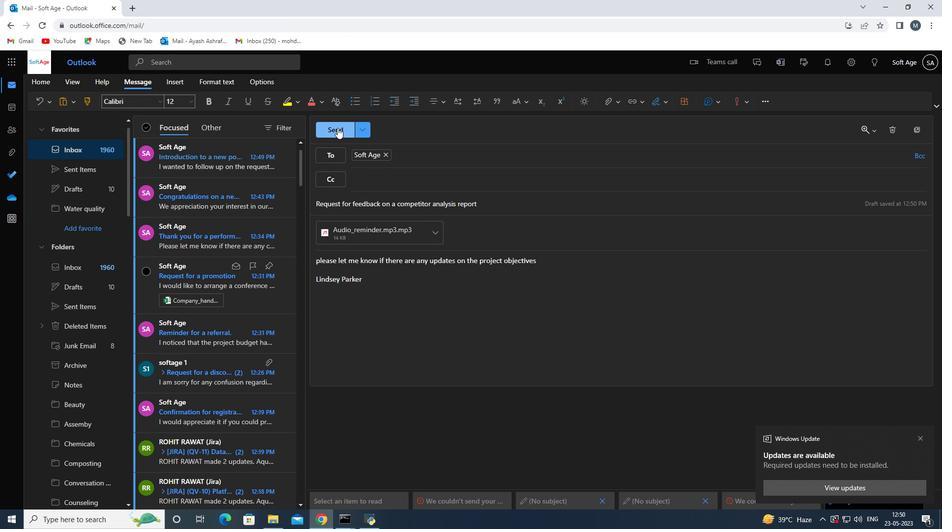 
Action: Mouse moved to (82, 173)
Screenshot: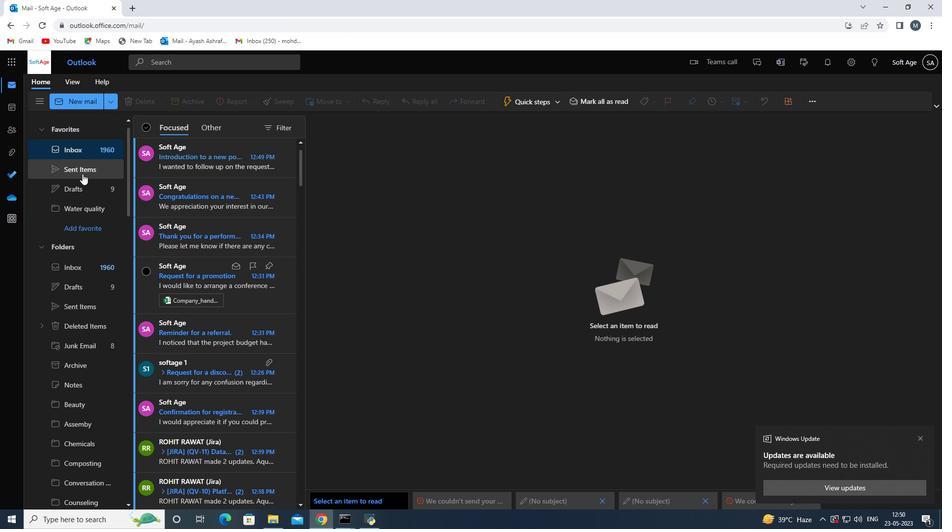
Action: Mouse pressed left at (82, 173)
Screenshot: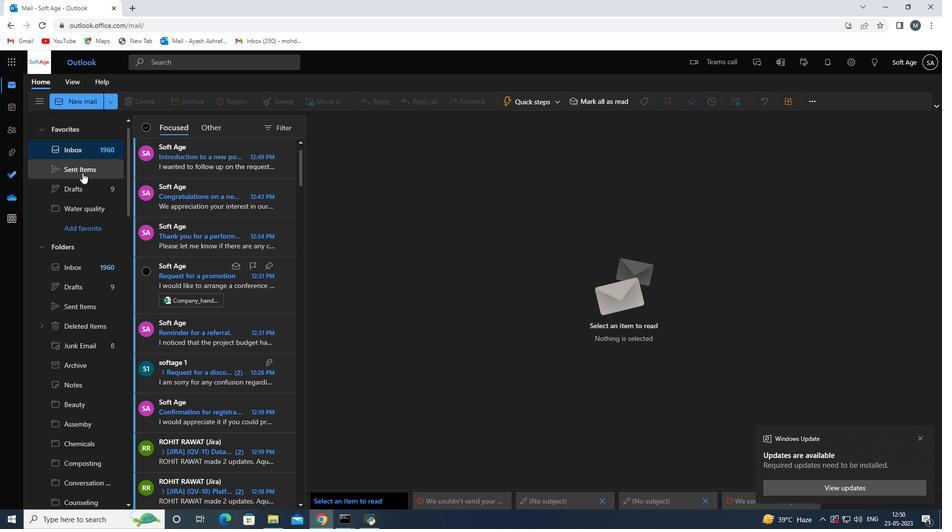 
Action: Mouse moved to (182, 208)
Screenshot: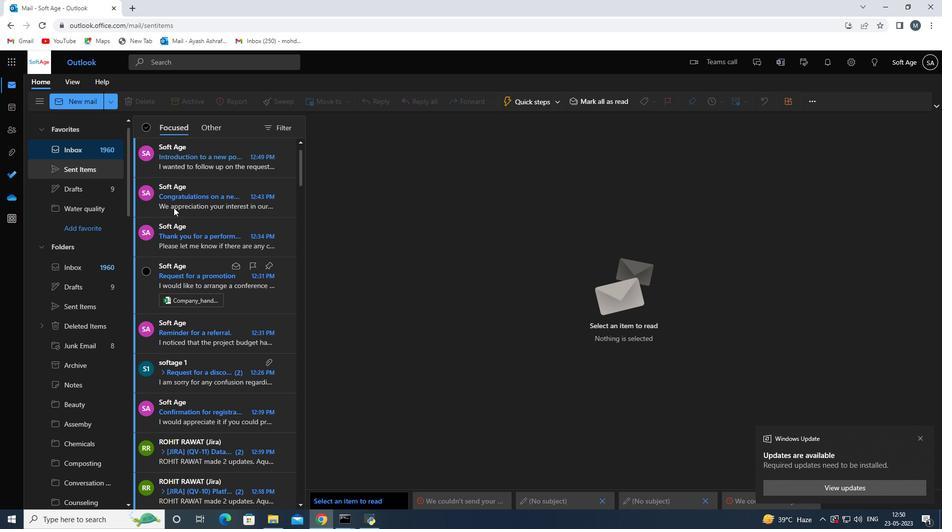 
Action: Mouse scrolled (182, 209) with delta (0, 0)
Screenshot: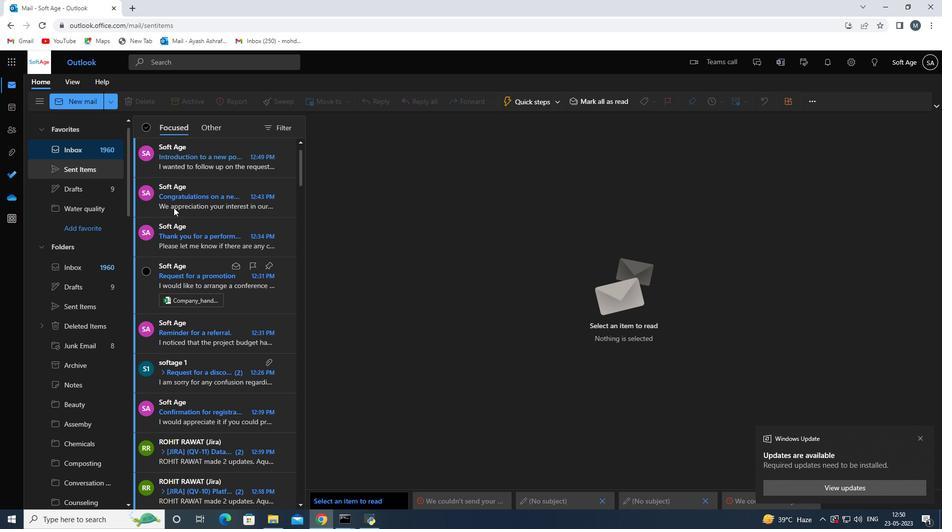 
Action: Mouse moved to (183, 208)
Screenshot: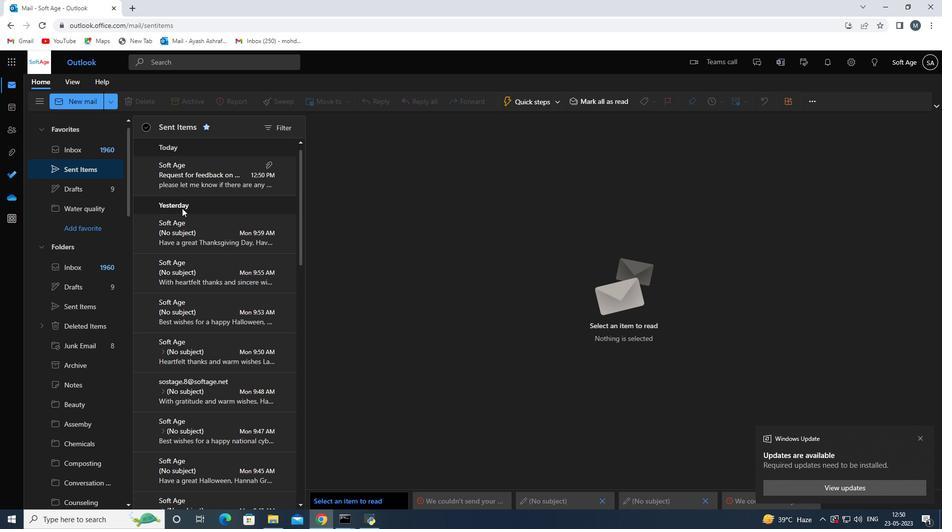 
Action: Mouse scrolled (182, 209) with delta (0, 0)
Screenshot: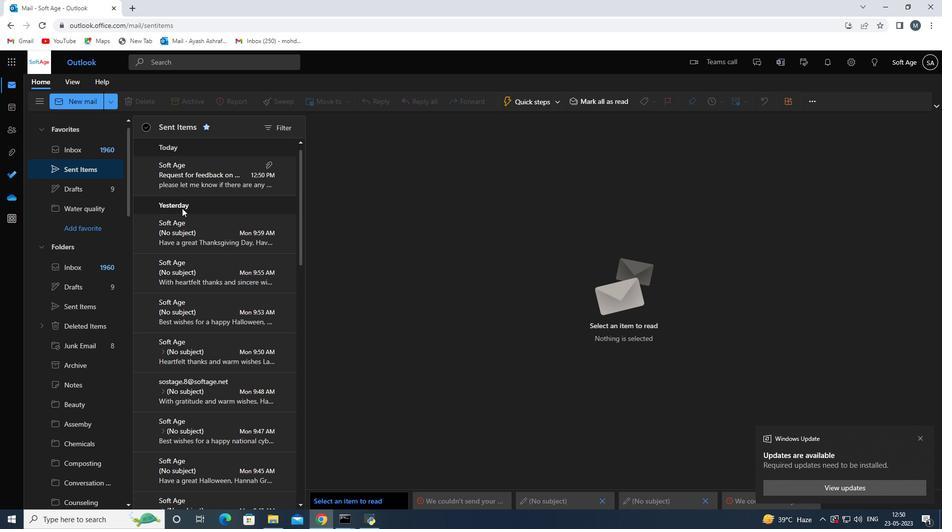 
Action: Mouse moved to (183, 203)
Screenshot: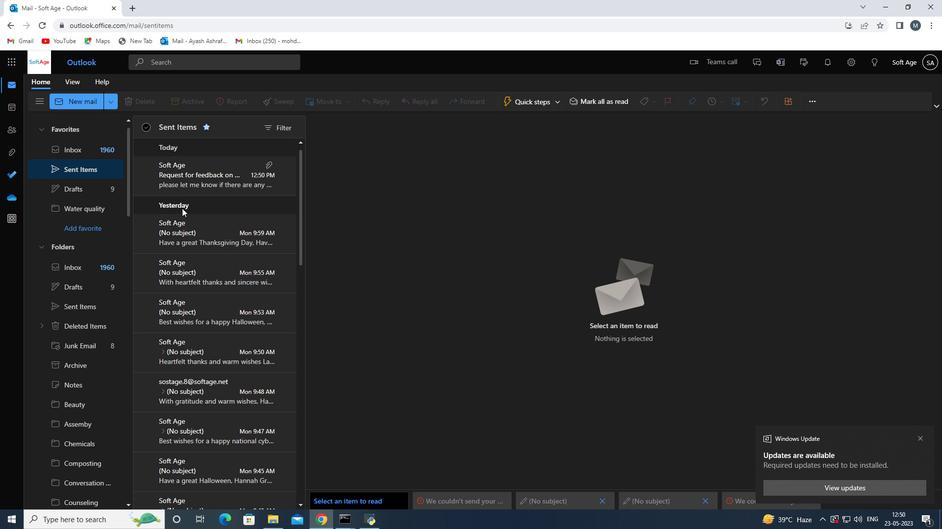 
Action: Mouse scrolled (183, 208) with delta (0, 0)
Screenshot: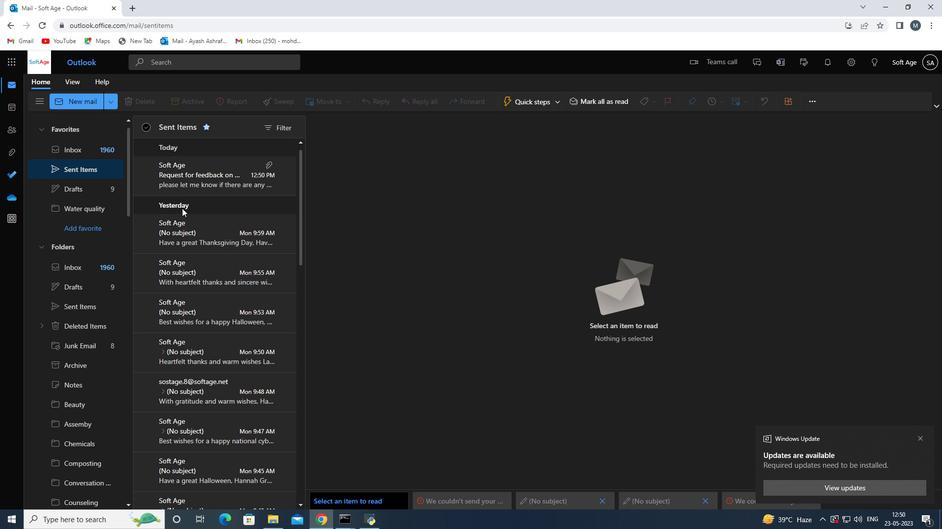 
Action: Mouse moved to (183, 202)
Screenshot: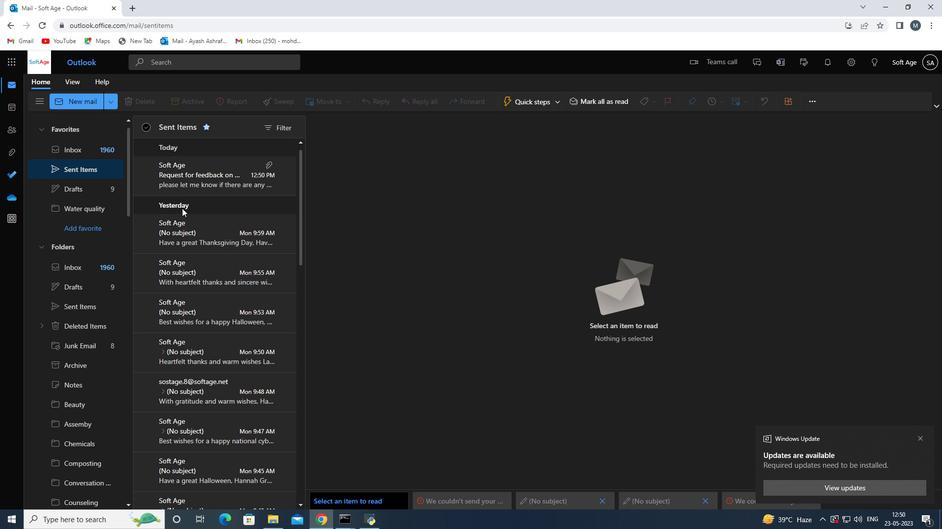 
Action: Mouse scrolled (183, 208) with delta (0, 0)
Screenshot: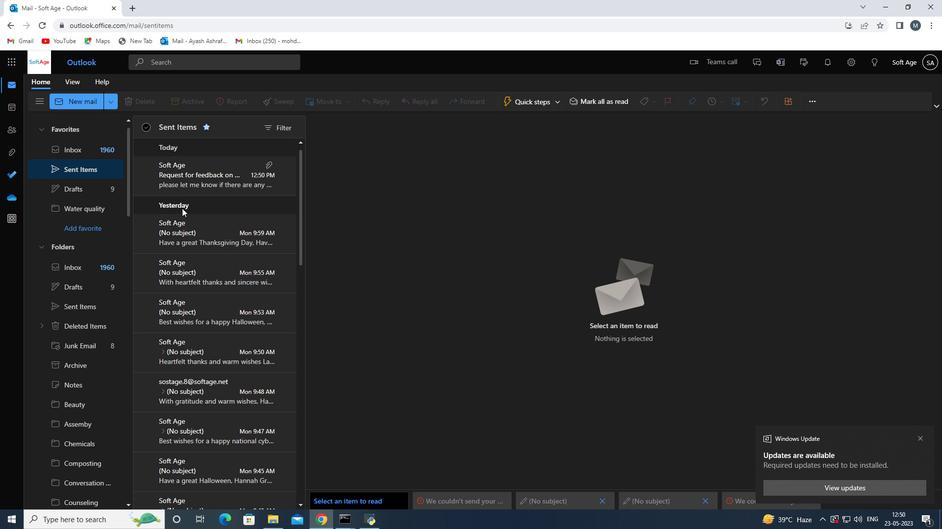 
Action: Mouse moved to (184, 201)
Screenshot: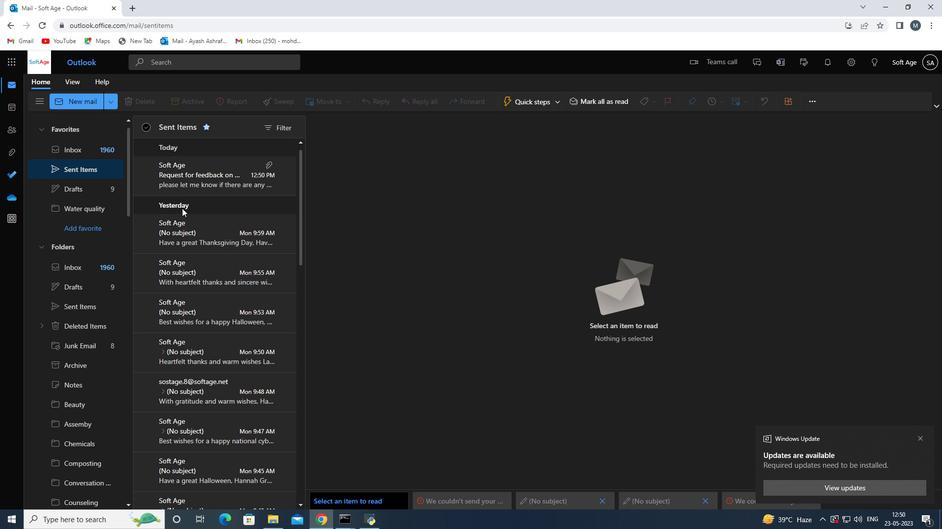 
Action: Mouse scrolled (183, 208) with delta (0, 0)
Screenshot: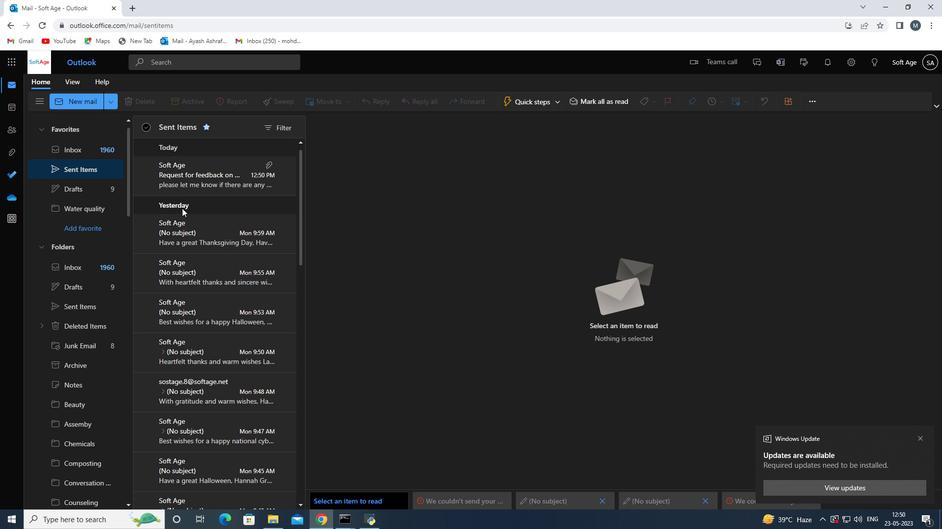 
Action: Mouse moved to (200, 170)
Screenshot: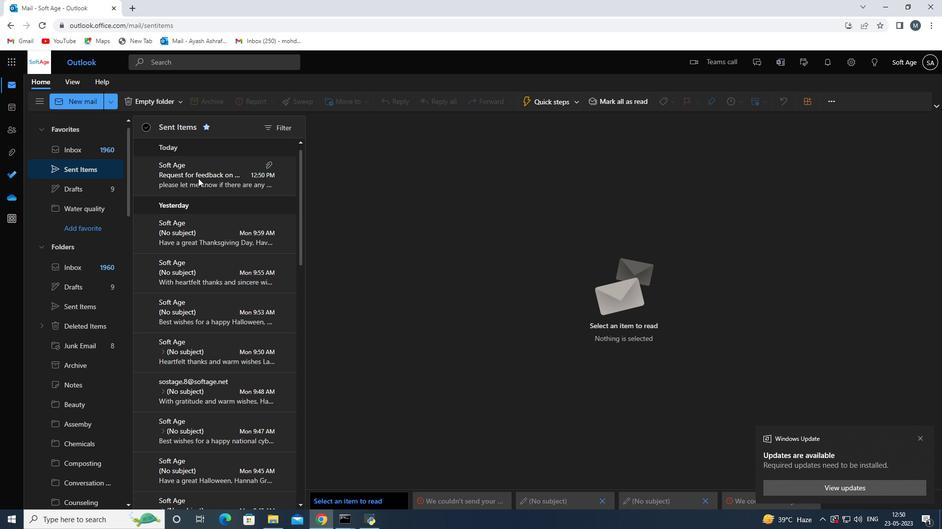 
Action: Mouse pressed left at (200, 170)
Screenshot: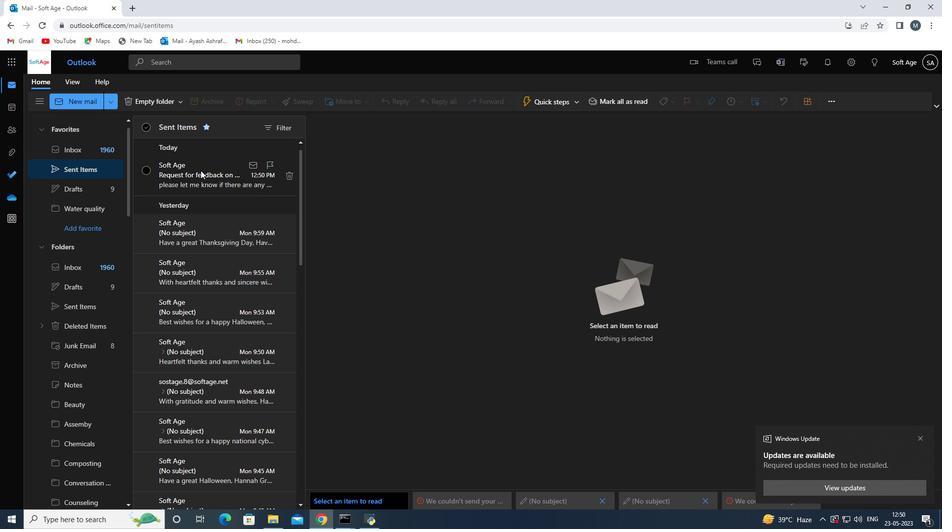 
Action: Mouse moved to (325, 99)
Screenshot: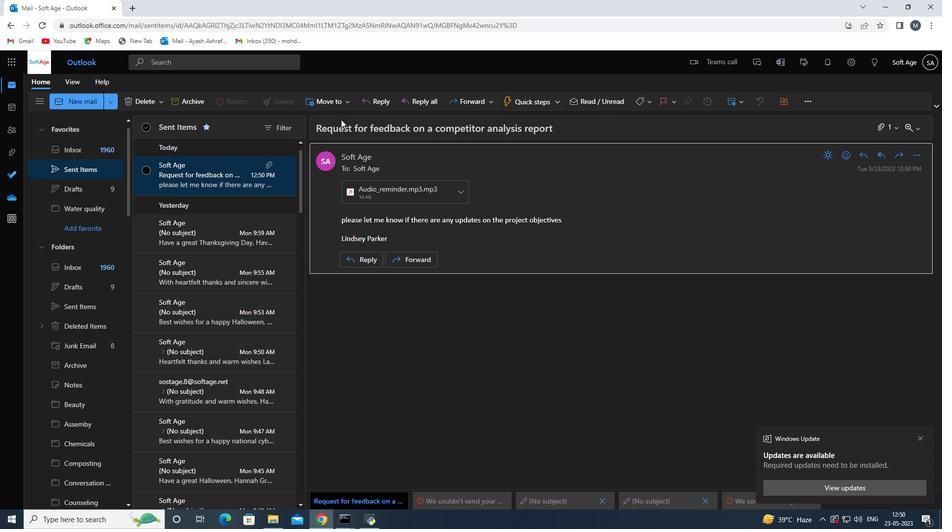 
Action: Mouse pressed left at (325, 99)
Screenshot: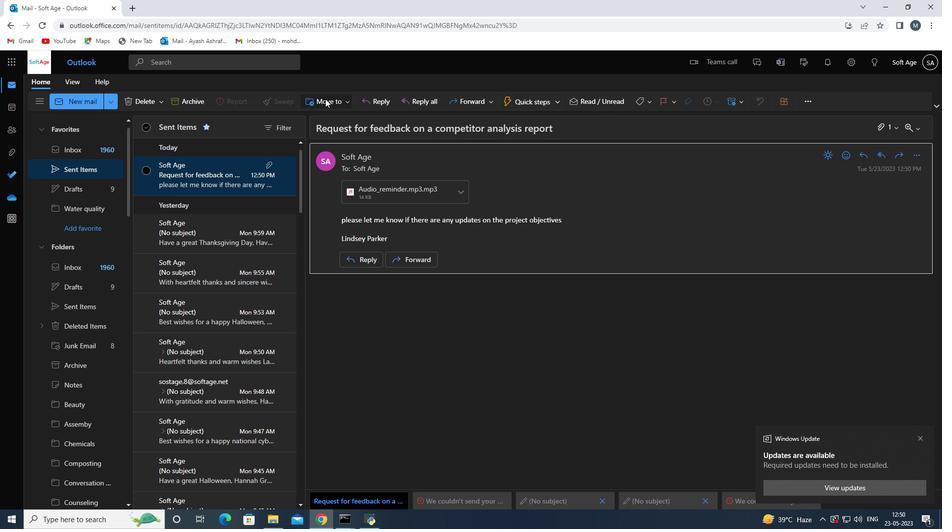 
Action: Mouse moved to (354, 121)
Screenshot: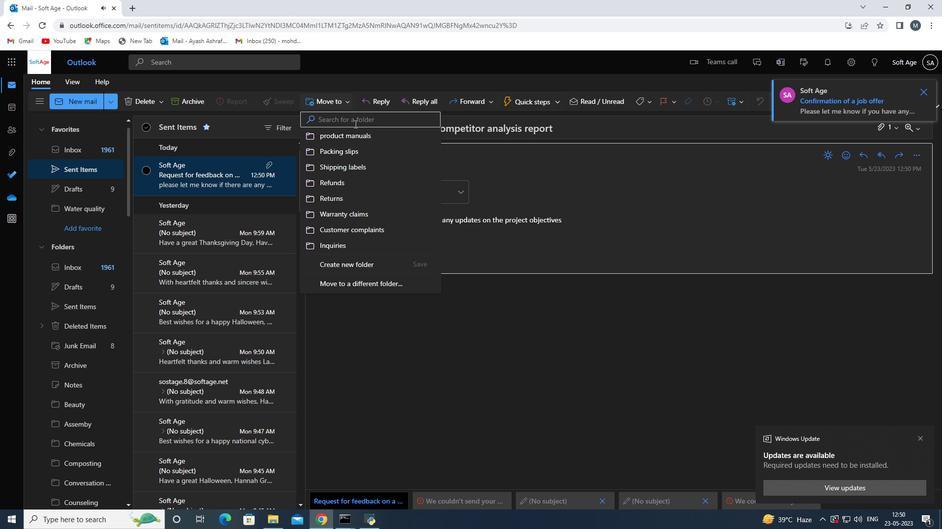 
Action: Mouse pressed left at (354, 121)
Screenshot: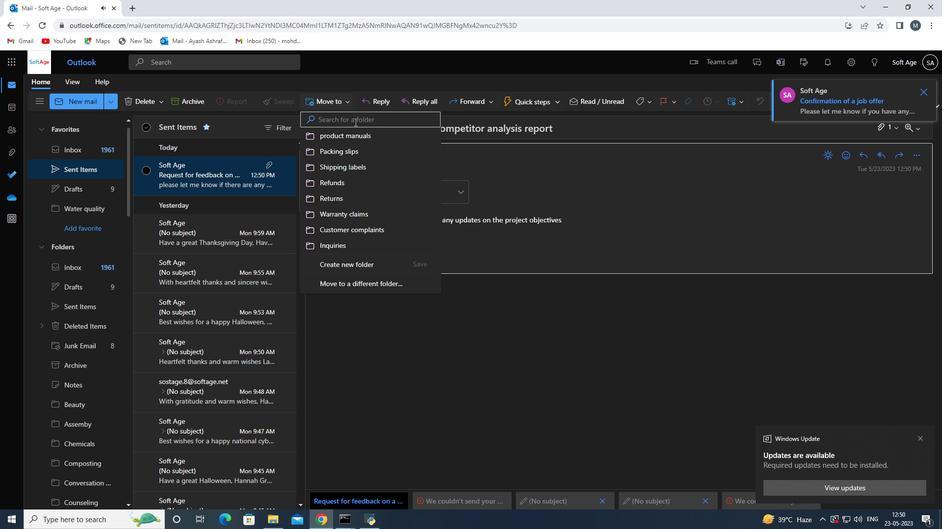
Action: Key pressed <Key.shift>Safety<Key.space><Key.shift><Key.shift><Key.shift><Key.shift><Key.shift><Key.shift>Manuals<Key.space>
Screenshot: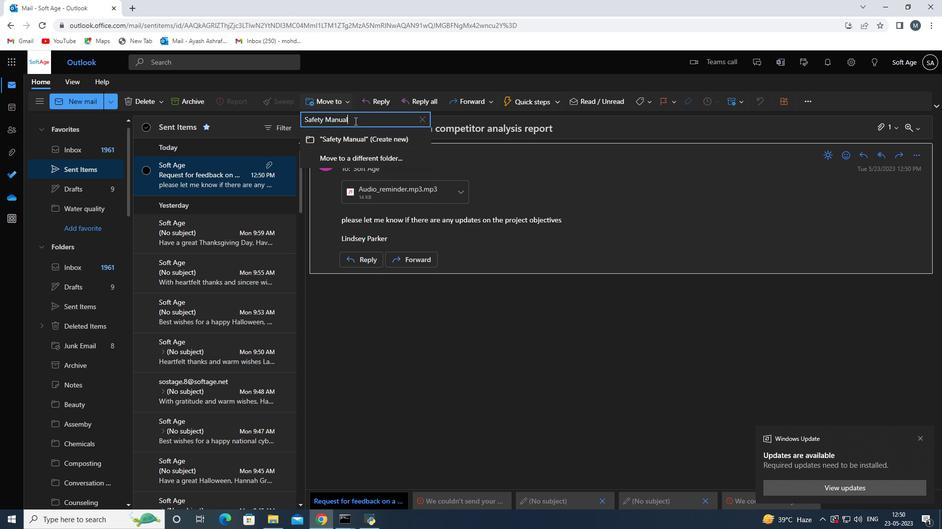 
Action: Mouse moved to (367, 147)
Screenshot: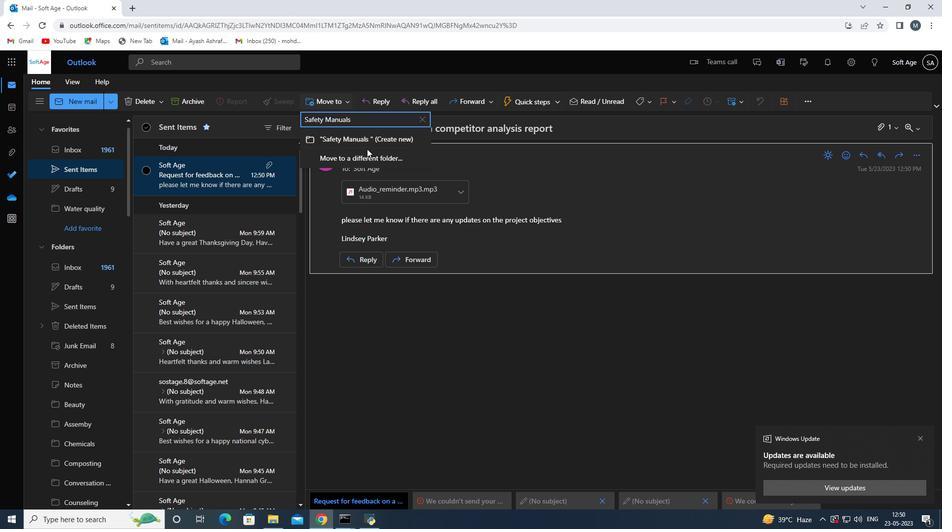 
Action: Mouse pressed left at (367, 147)
Screenshot: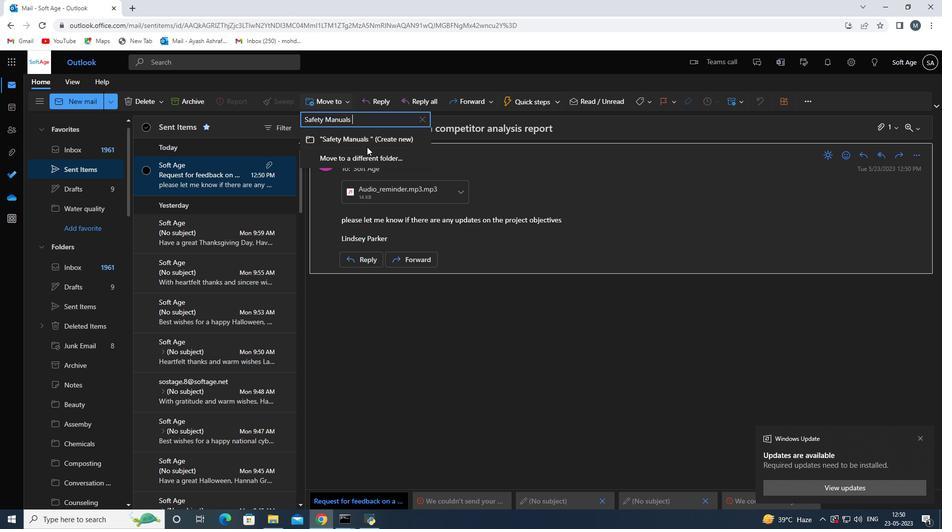 
Action: Mouse moved to (367, 141)
Screenshot: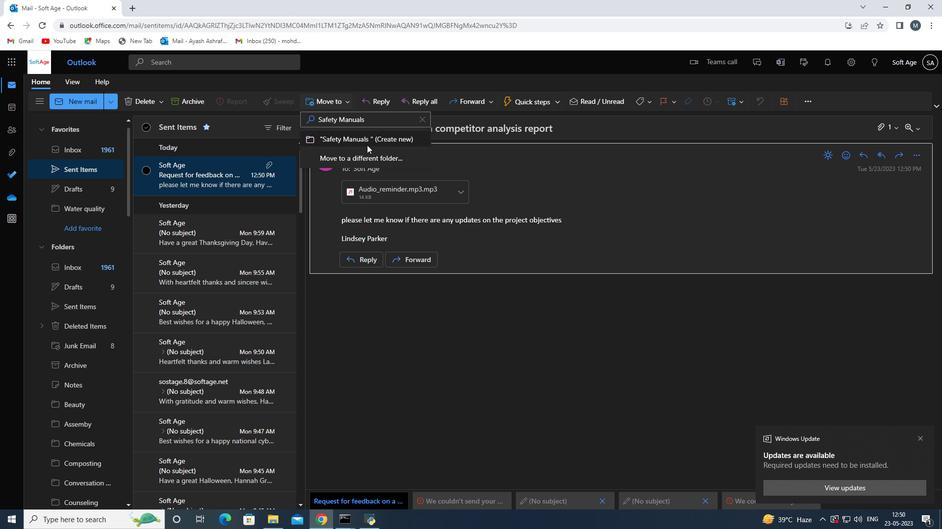 
Action: Mouse pressed left at (367, 141)
Screenshot: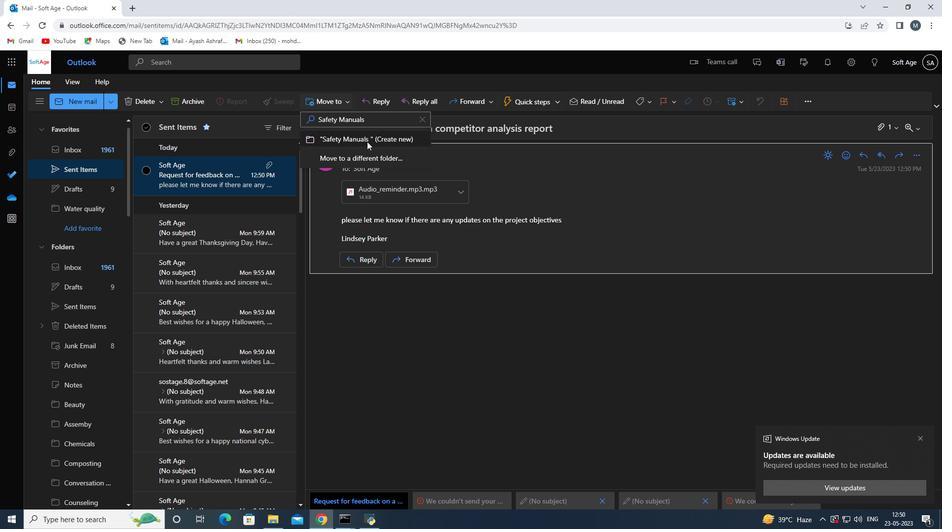 
Action: Mouse moved to (273, 386)
Screenshot: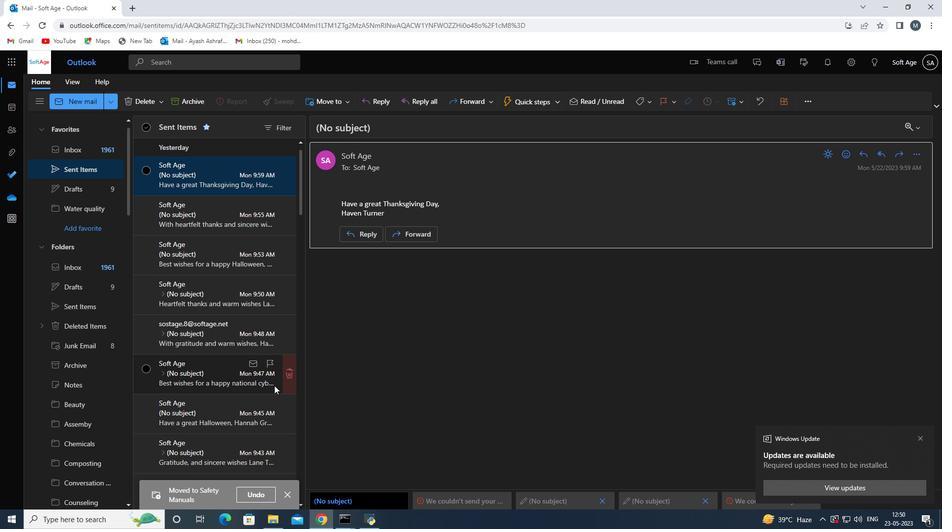 
Action: Mouse scrolled (273, 386) with delta (0, 0)
Screenshot: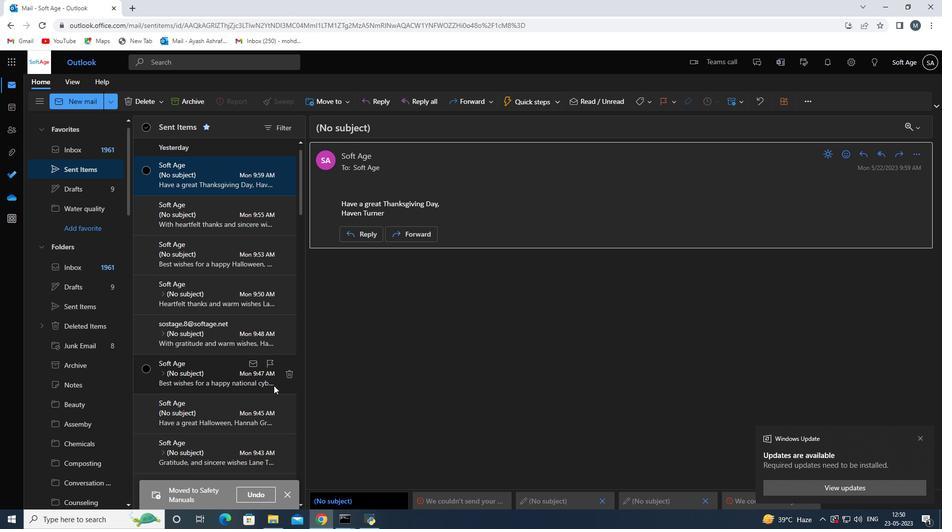 
Action: Mouse scrolled (273, 386) with delta (0, 0)
Screenshot: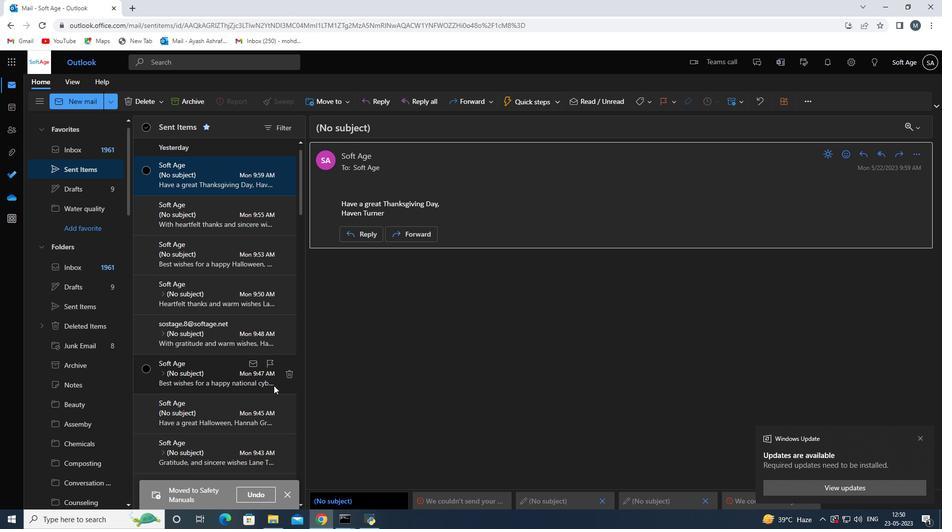 
Action: Mouse scrolled (273, 386) with delta (0, 0)
Screenshot: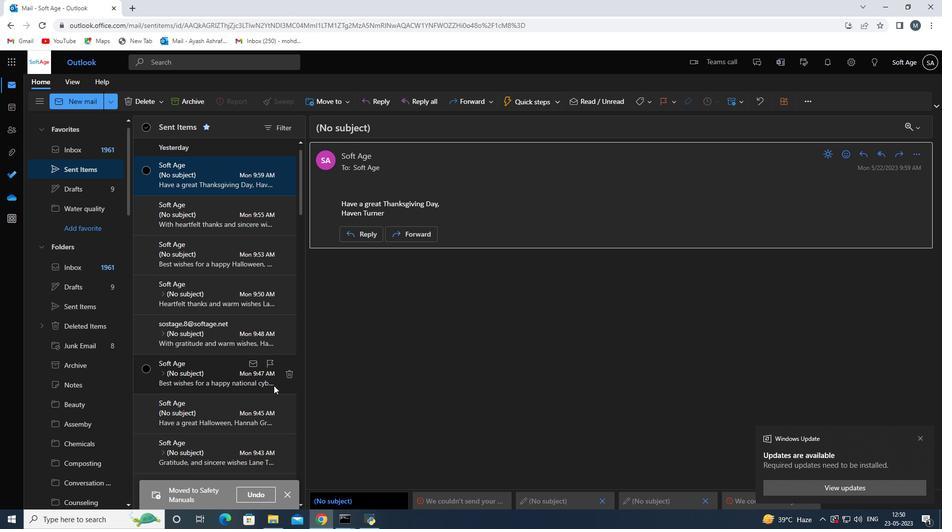 
Action: Mouse scrolled (273, 386) with delta (0, 0)
Screenshot: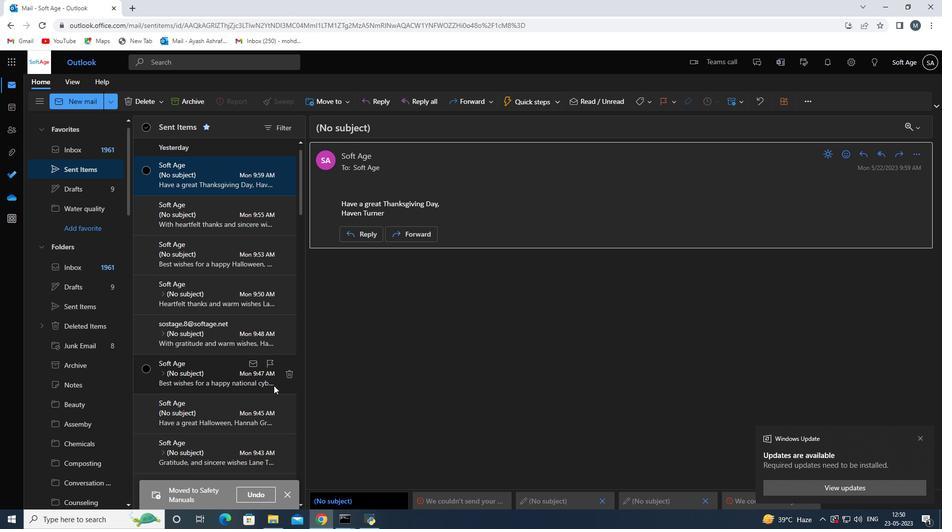 
